 Task: Find connections with filter location Béziers with filter topic #propertywith filter profile language German with filter current company Angel One with filter school Jitesh Vlog  with filter industry Veterinary Services with filter service category AssistanceAdvertising with filter keywords title Suicide Hotline Volunteer
Action: Mouse moved to (510, 69)
Screenshot: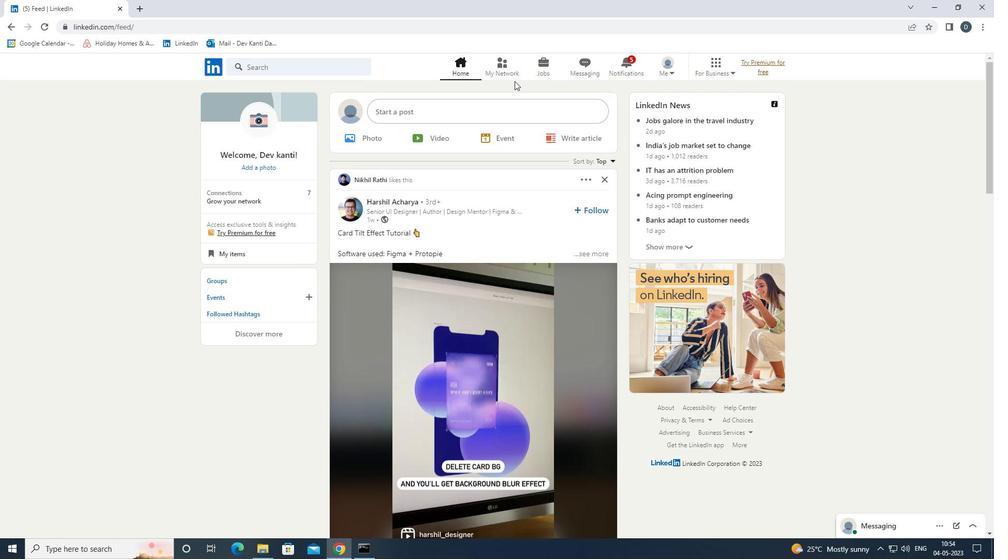 
Action: Mouse pressed left at (510, 69)
Screenshot: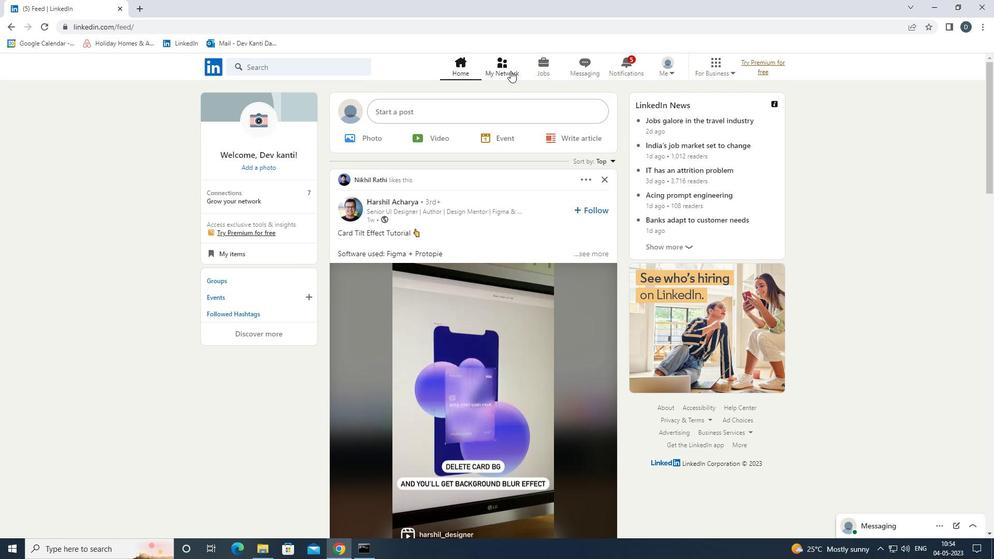 
Action: Mouse moved to (344, 124)
Screenshot: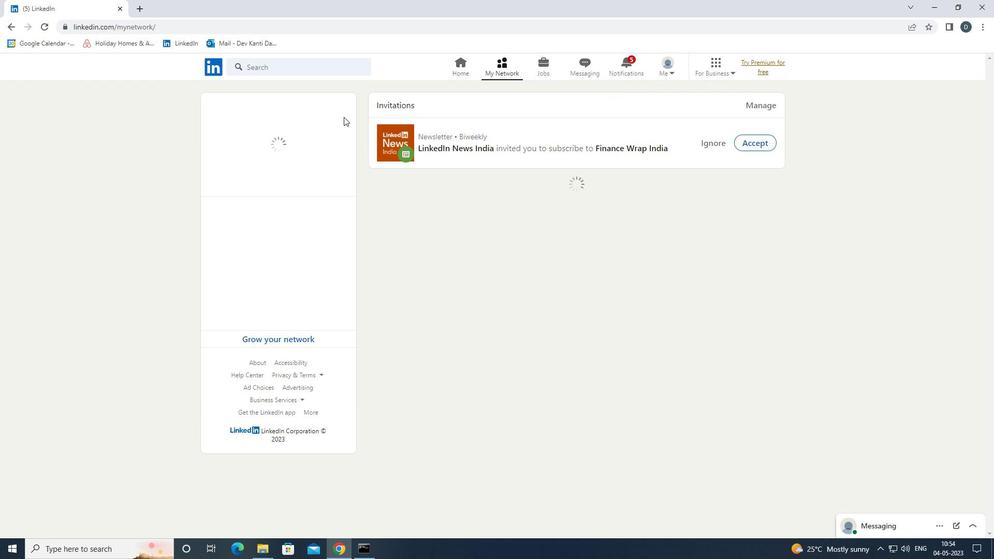 
Action: Mouse pressed left at (344, 124)
Screenshot: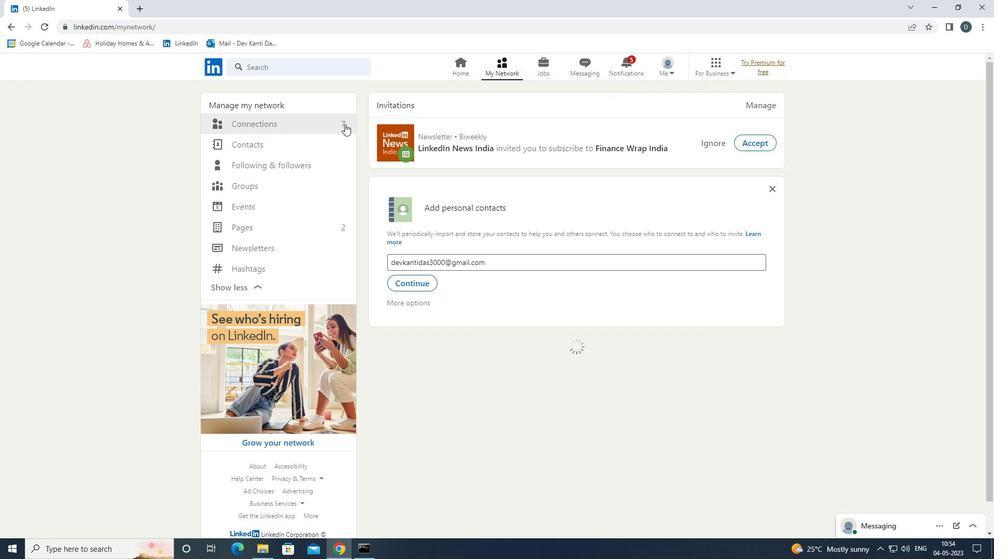 
Action: Mouse moved to (597, 127)
Screenshot: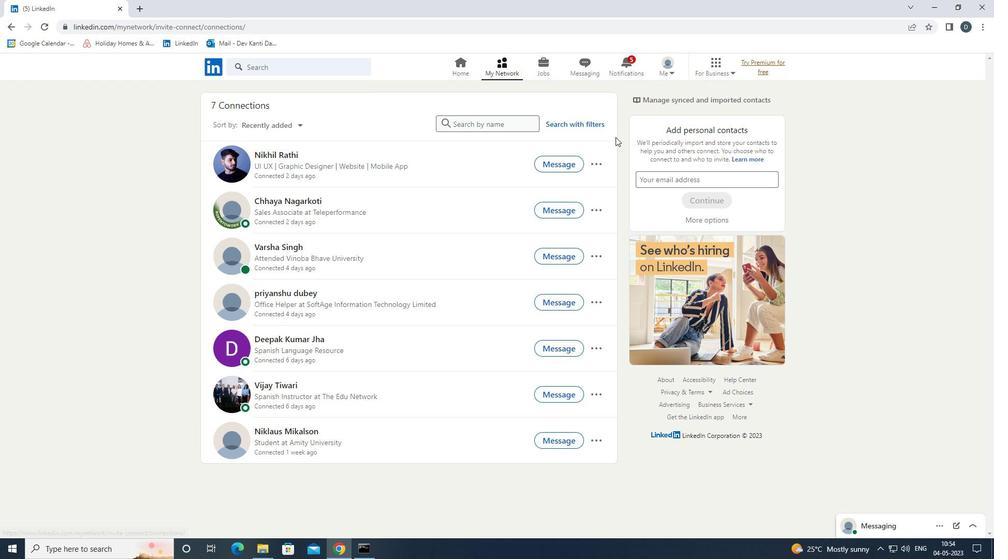 
Action: Mouse pressed left at (597, 127)
Screenshot: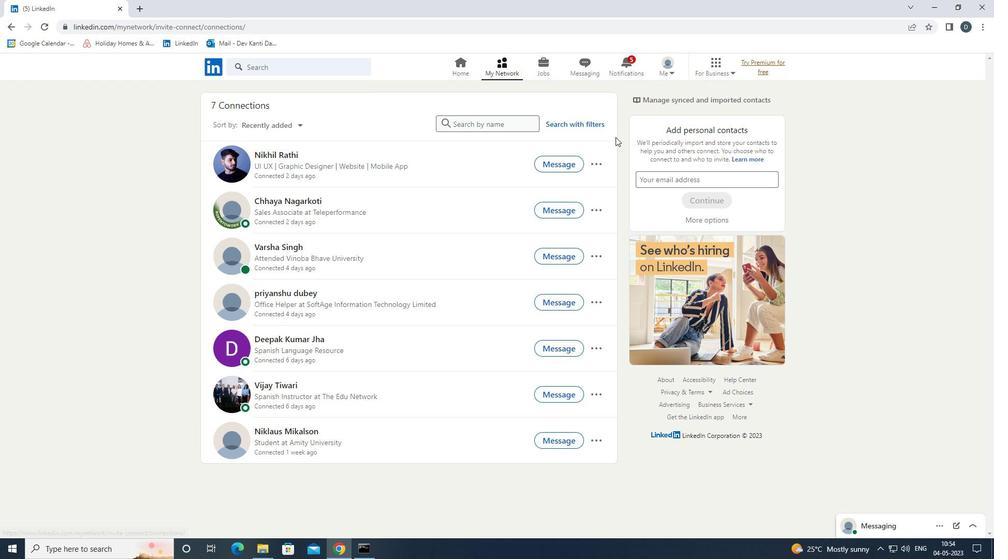 
Action: Mouse moved to (535, 95)
Screenshot: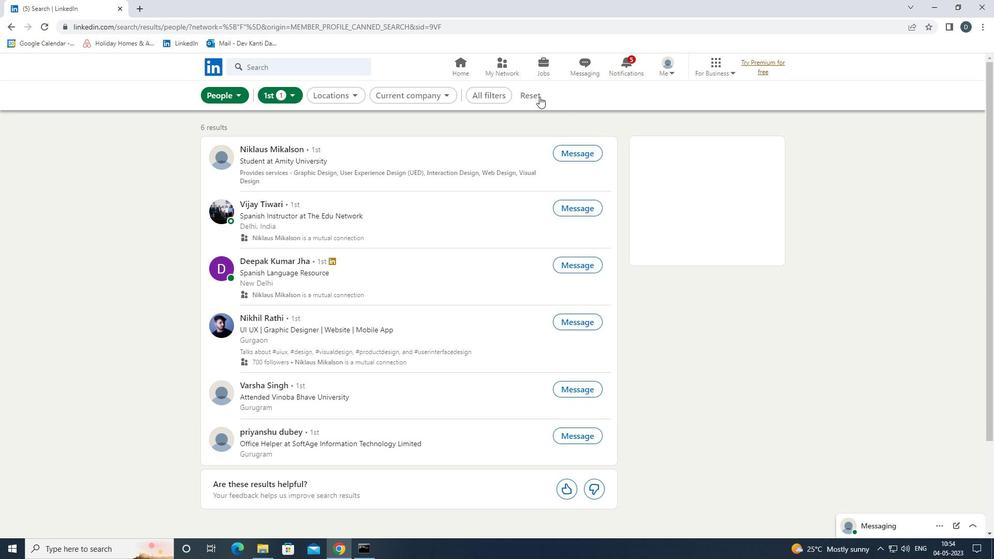 
Action: Mouse pressed left at (535, 95)
Screenshot: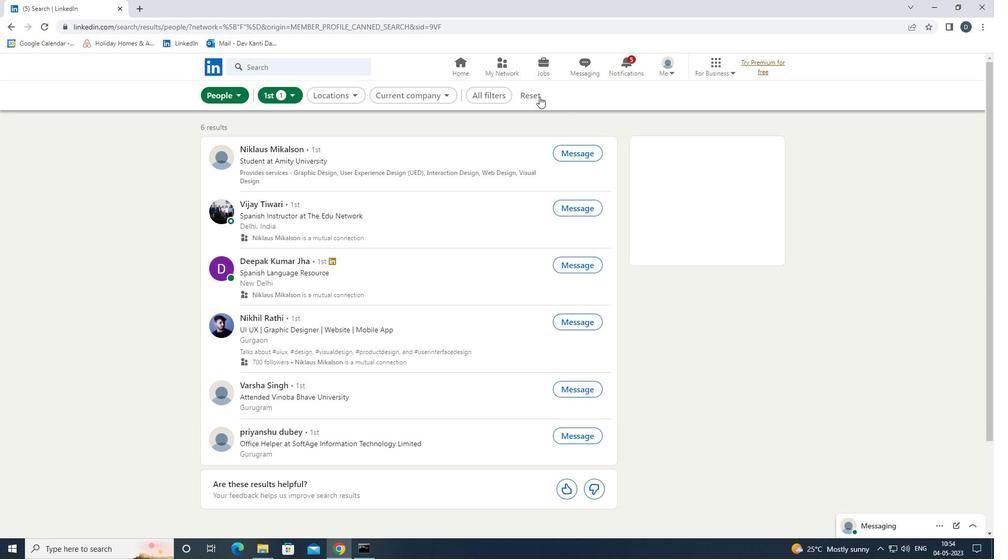 
Action: Mouse moved to (507, 92)
Screenshot: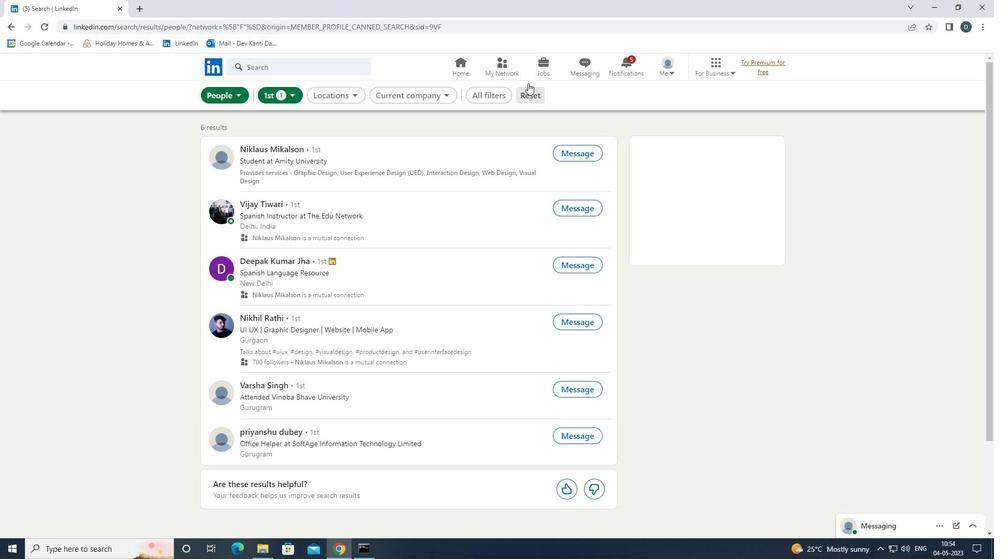 
Action: Mouse pressed left at (507, 92)
Screenshot: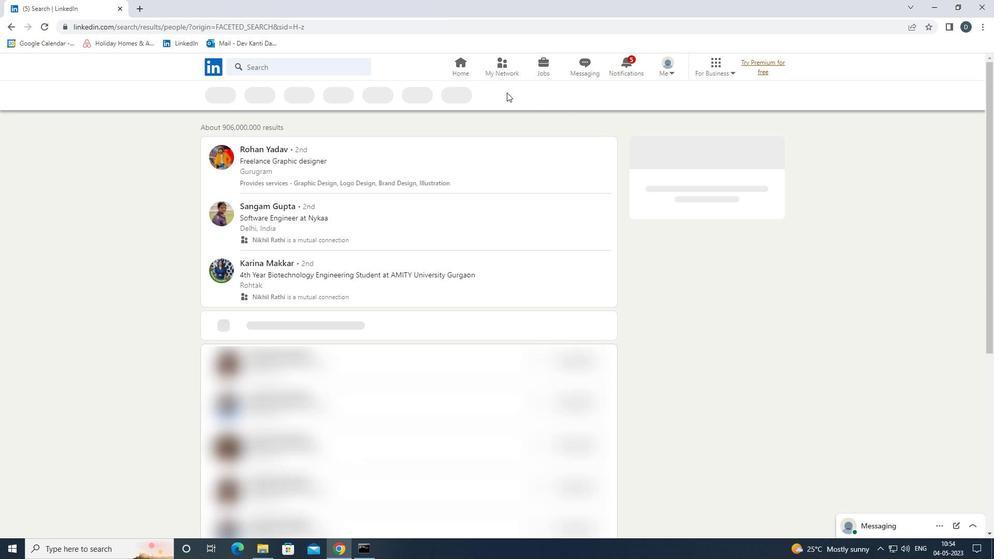 
Action: Mouse moved to (509, 93)
Screenshot: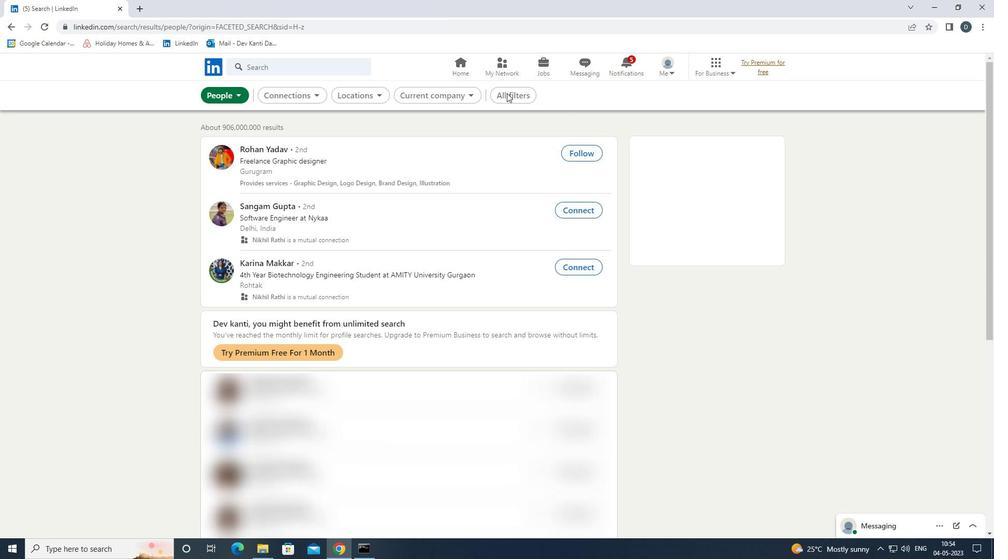 
Action: Mouse pressed left at (509, 93)
Screenshot: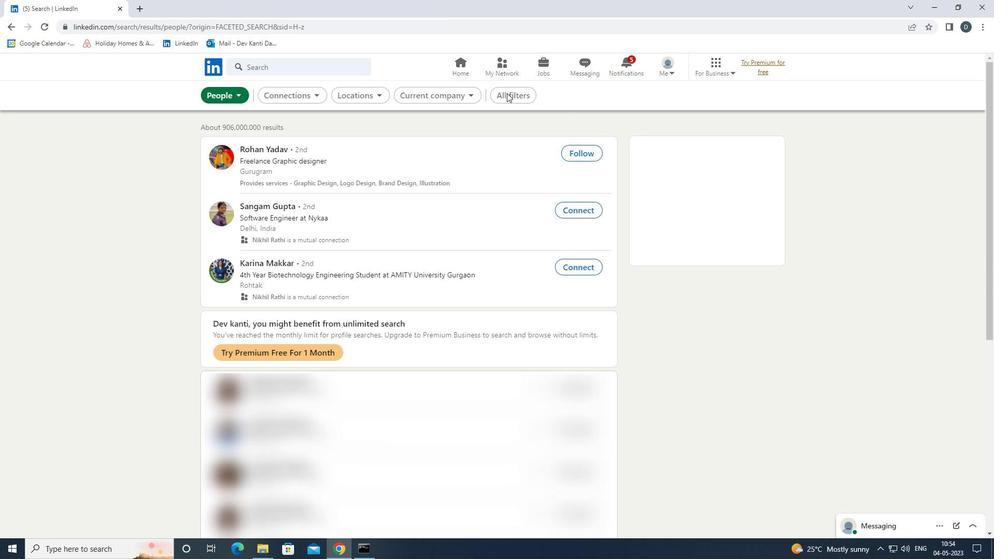 
Action: Mouse moved to (515, 95)
Screenshot: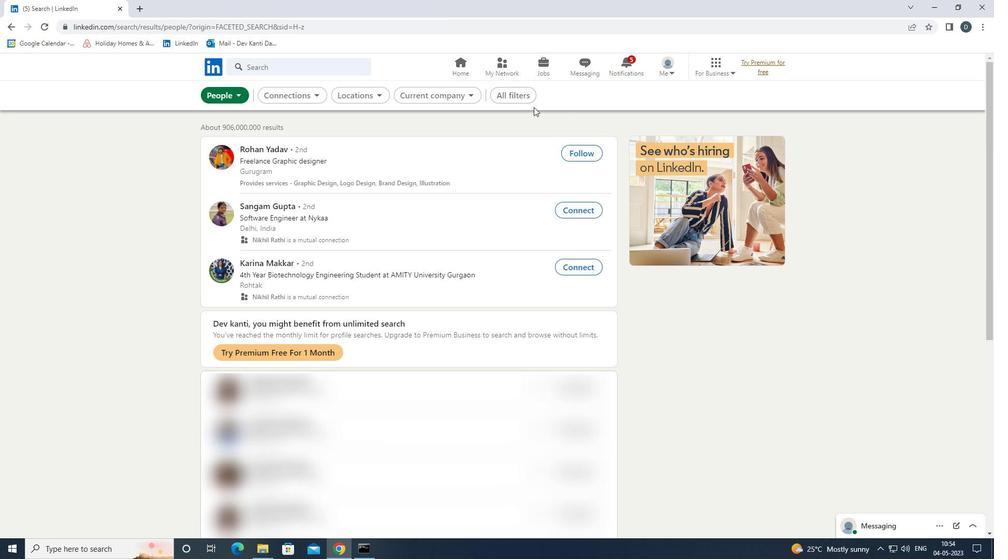 
Action: Mouse pressed left at (515, 95)
Screenshot: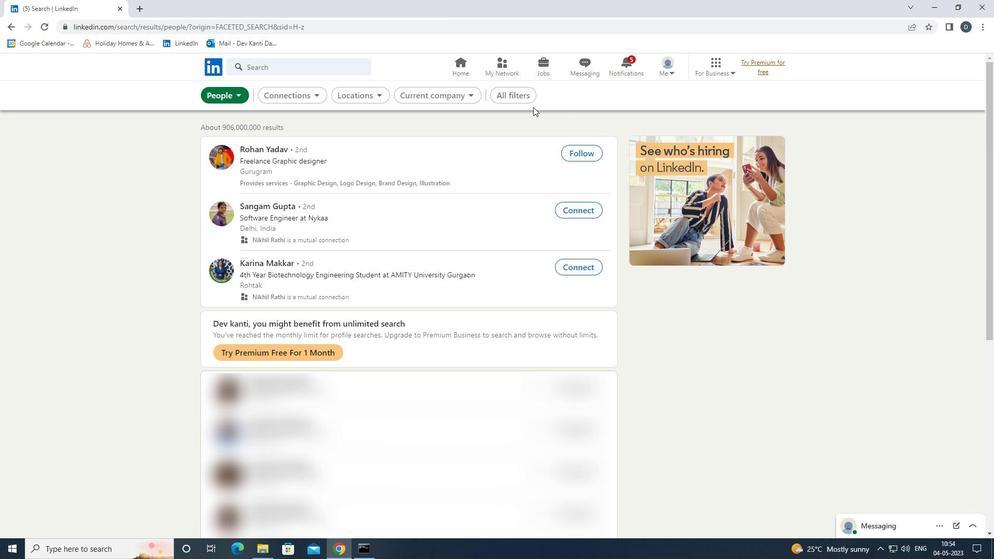 
Action: Mouse moved to (876, 256)
Screenshot: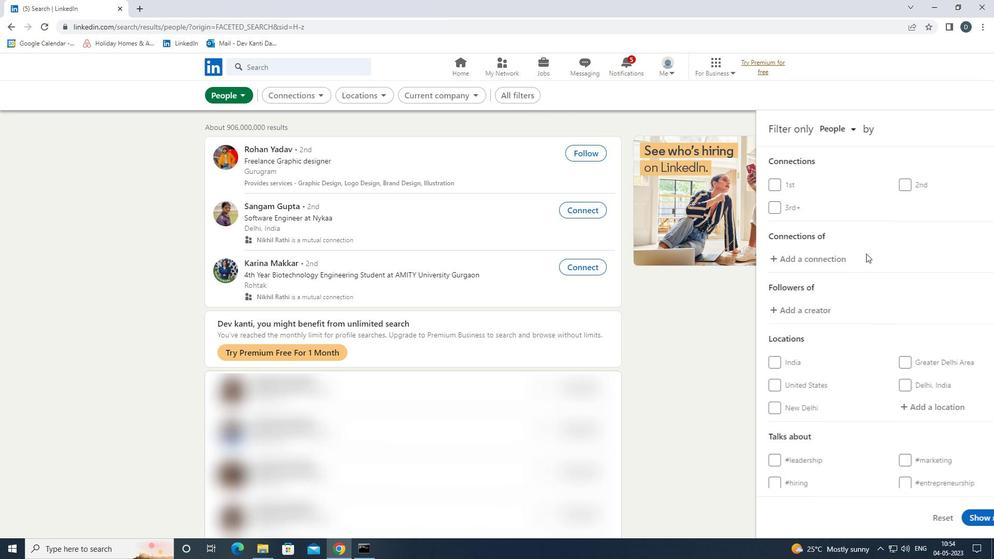 
Action: Mouse scrolled (876, 256) with delta (0, 0)
Screenshot: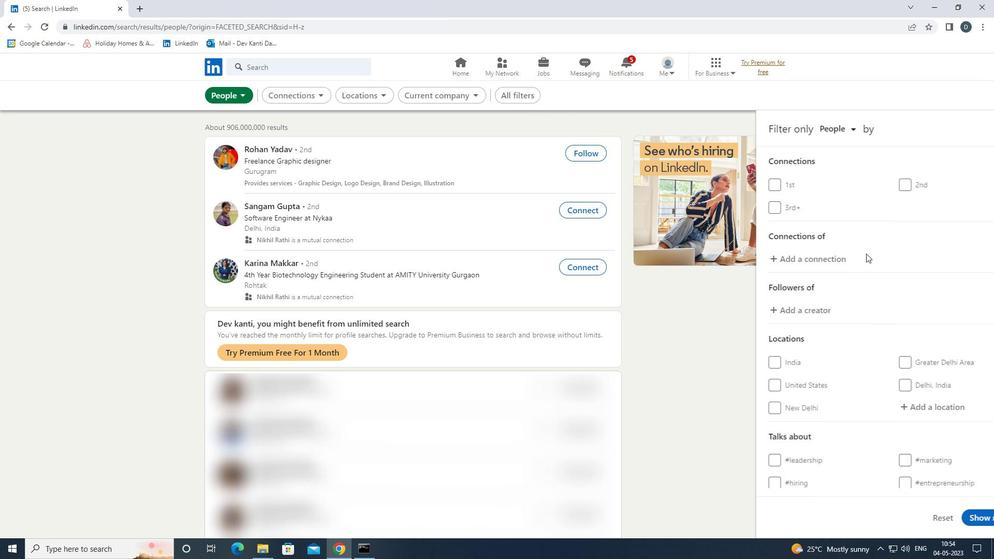 
Action: Mouse moved to (877, 257)
Screenshot: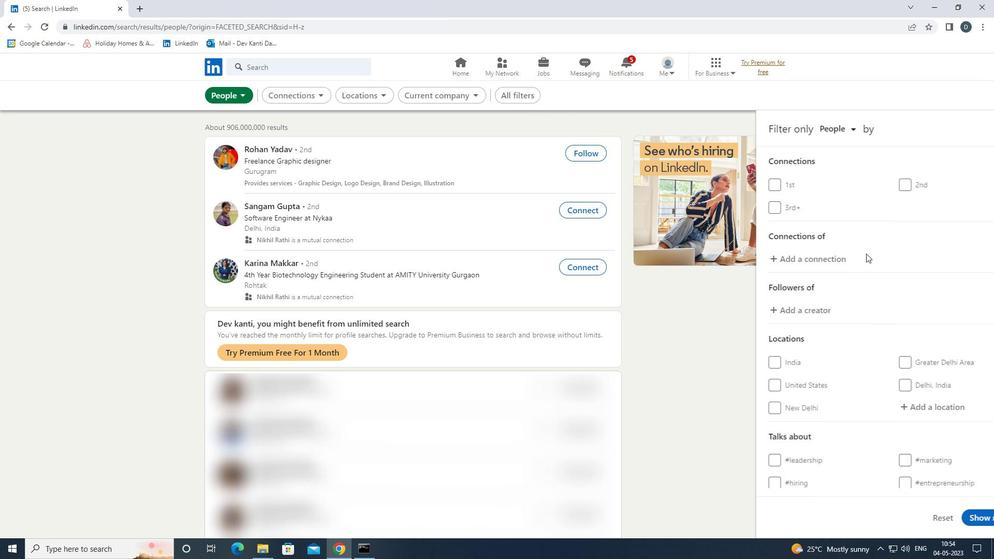
Action: Mouse scrolled (877, 256) with delta (0, 0)
Screenshot: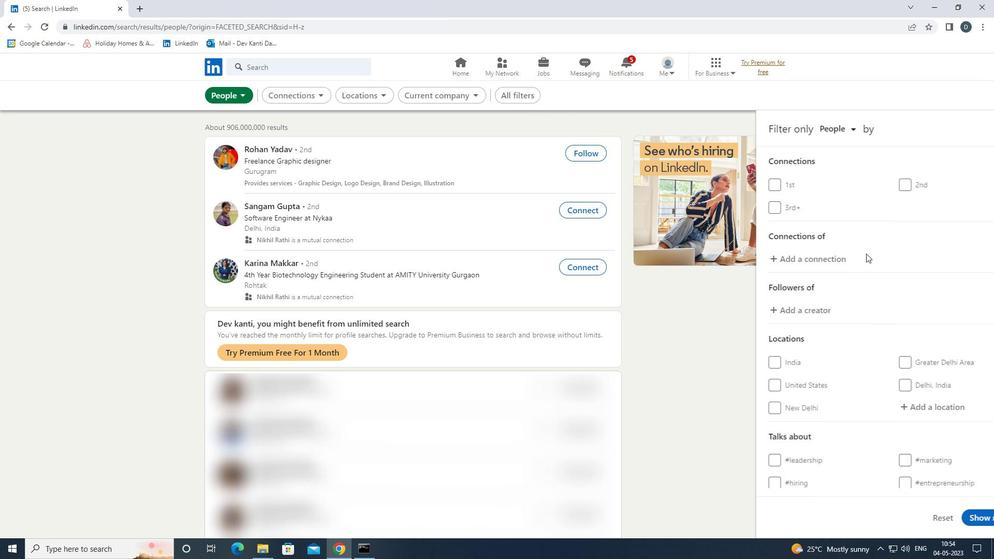
Action: Mouse moved to (887, 293)
Screenshot: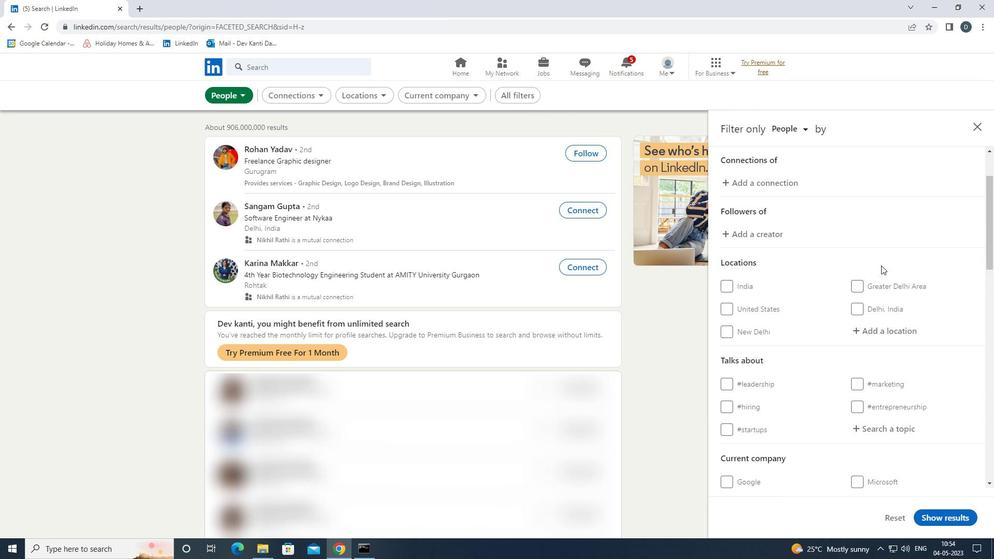 
Action: Mouse pressed left at (887, 293)
Screenshot: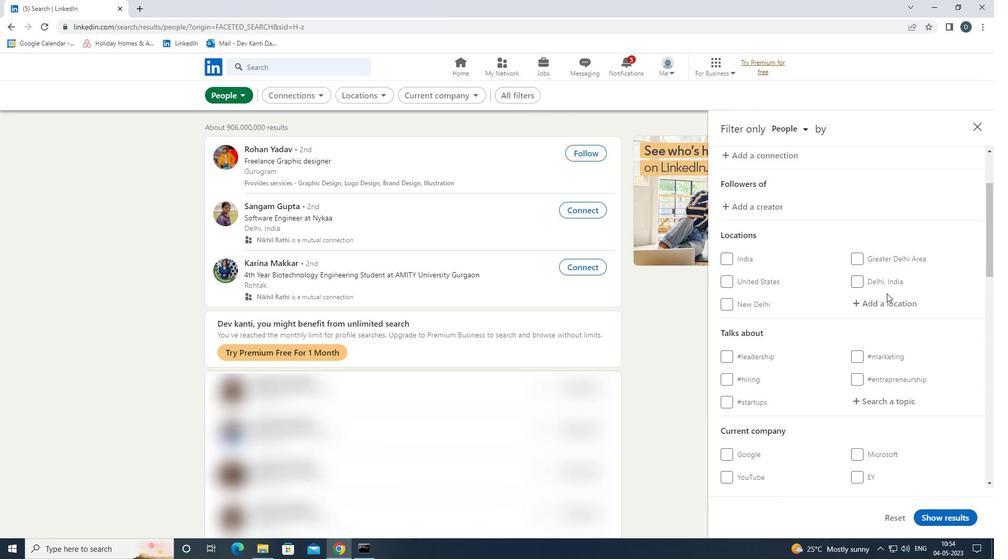 
Action: Mouse moved to (884, 303)
Screenshot: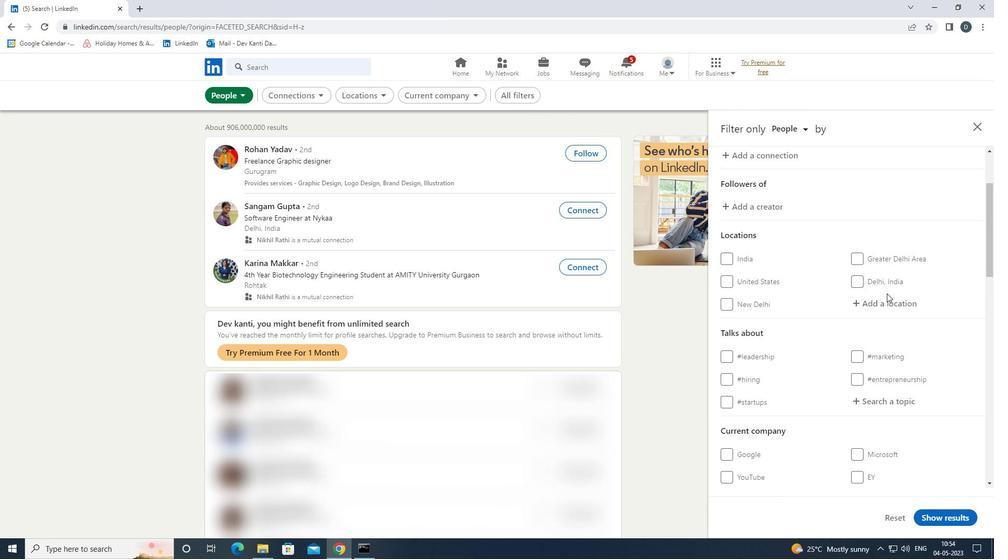 
Action: Mouse pressed left at (884, 303)
Screenshot: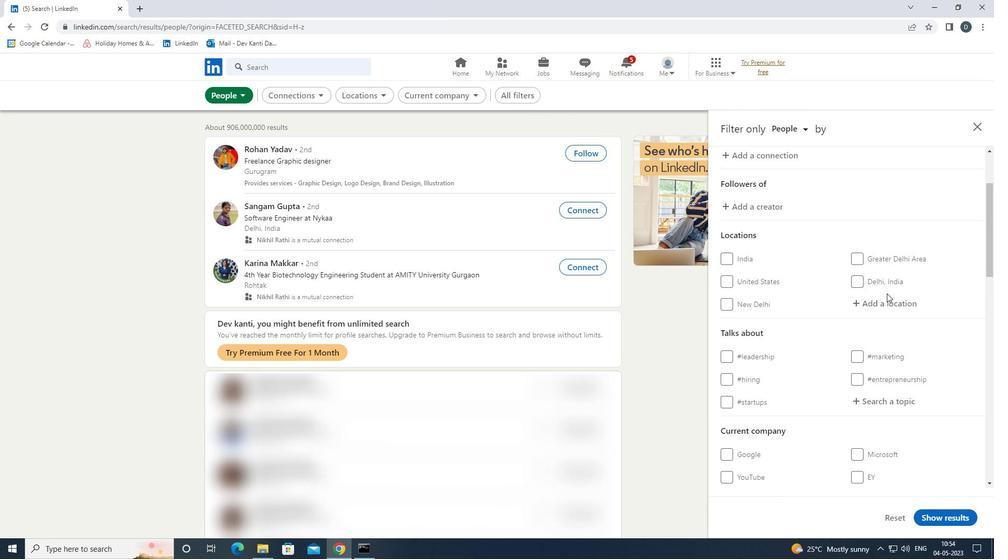 
Action: Key pressed <Key.shift><Key.shift><Key.shift><Key.shift><Key.shift><Key.shift><Key.shift>BEZIERS<Key.down><Key.enter>
Screenshot: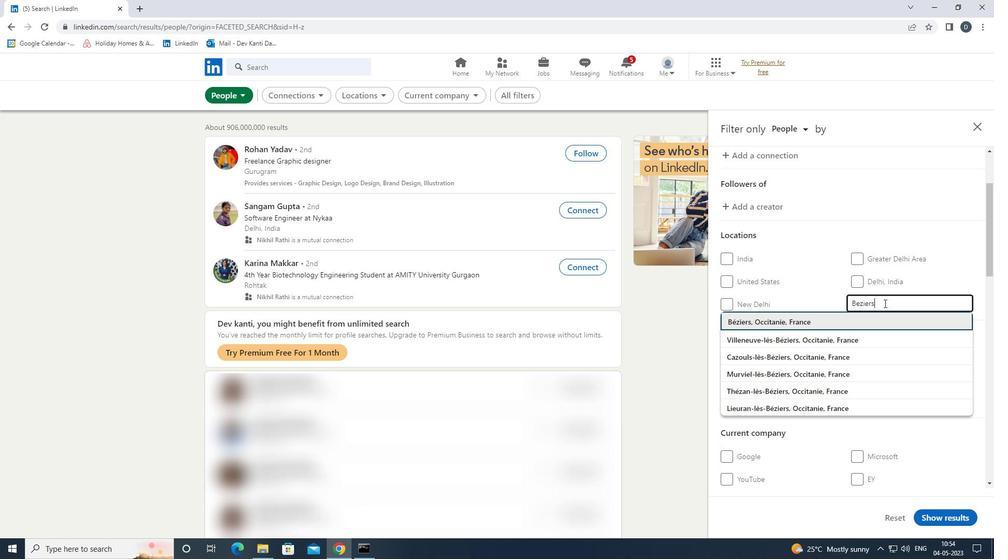 
Action: Mouse moved to (876, 304)
Screenshot: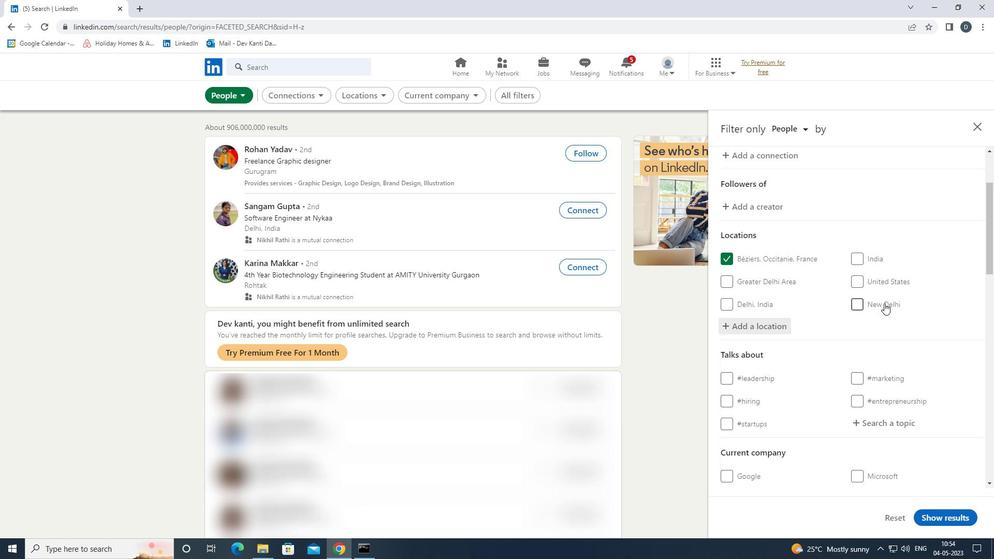 
Action: Mouse scrolled (876, 303) with delta (0, 0)
Screenshot: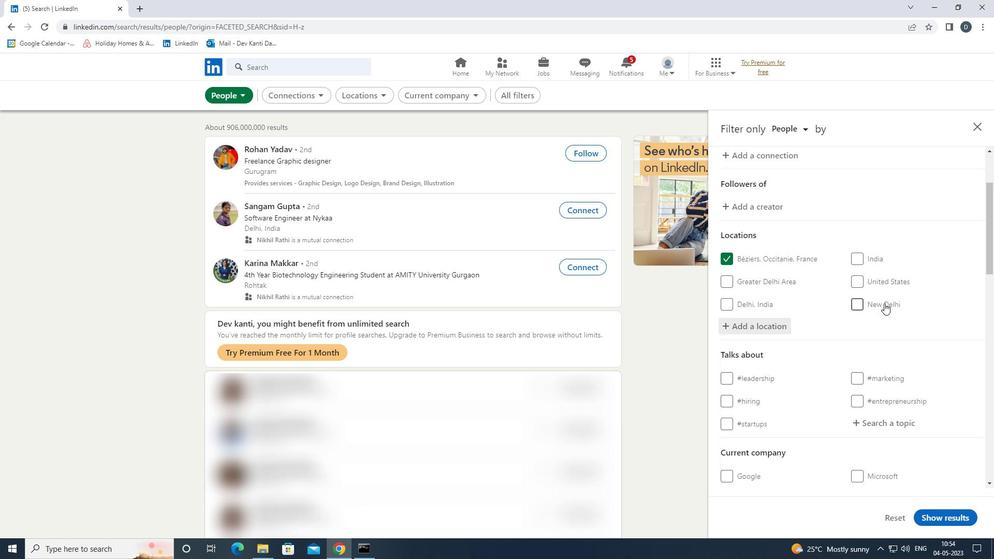 
Action: Mouse moved to (876, 309)
Screenshot: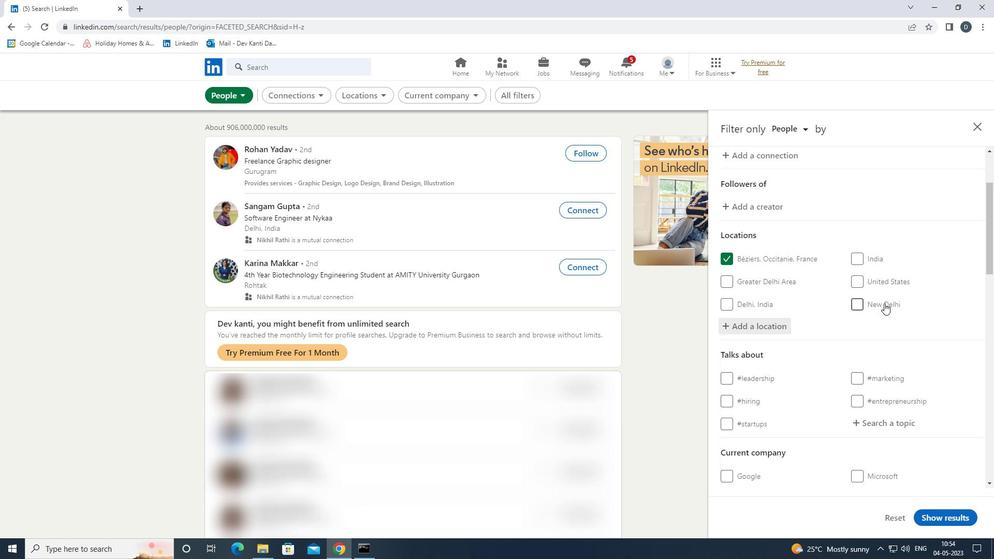 
Action: Mouse scrolled (876, 309) with delta (0, 0)
Screenshot: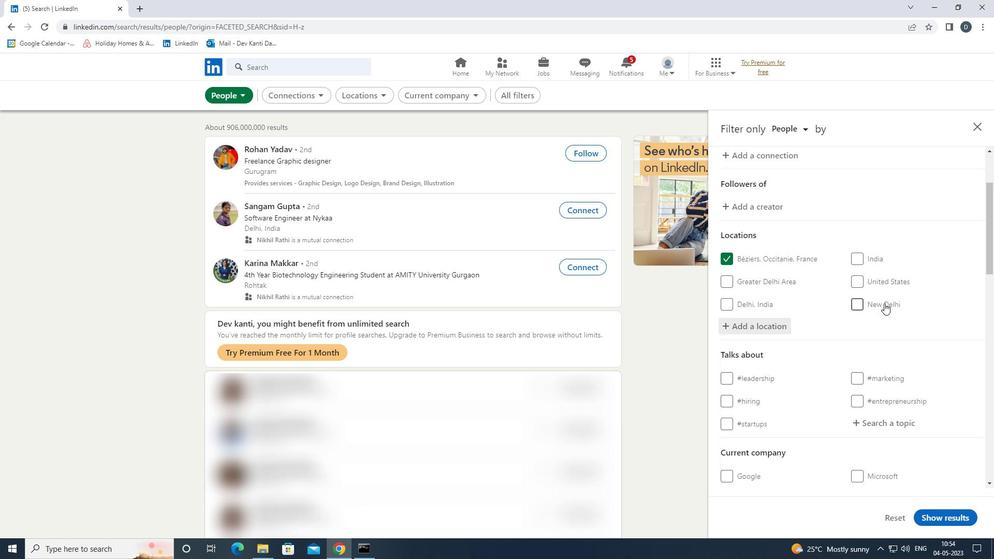 
Action: Mouse moved to (876, 310)
Screenshot: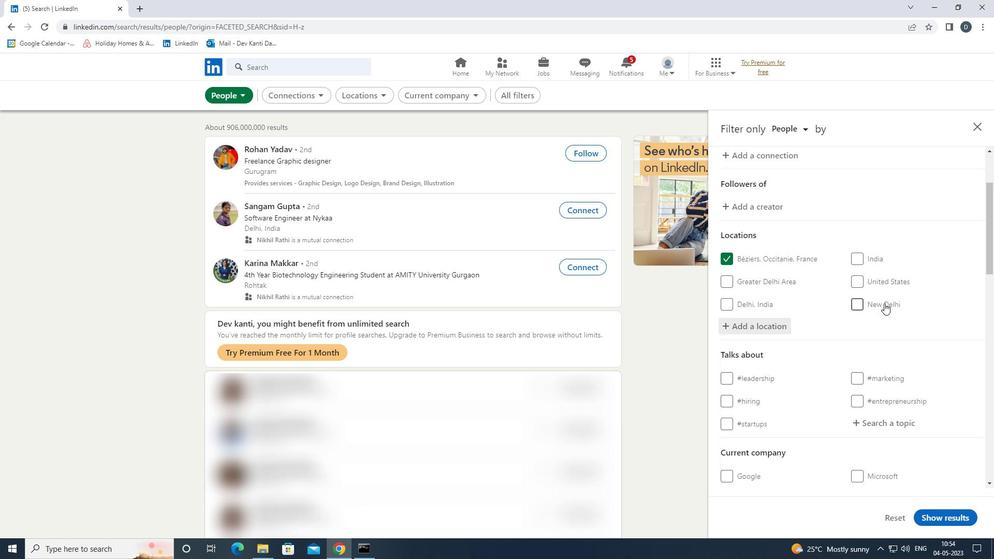 
Action: Mouse scrolled (876, 309) with delta (0, 0)
Screenshot: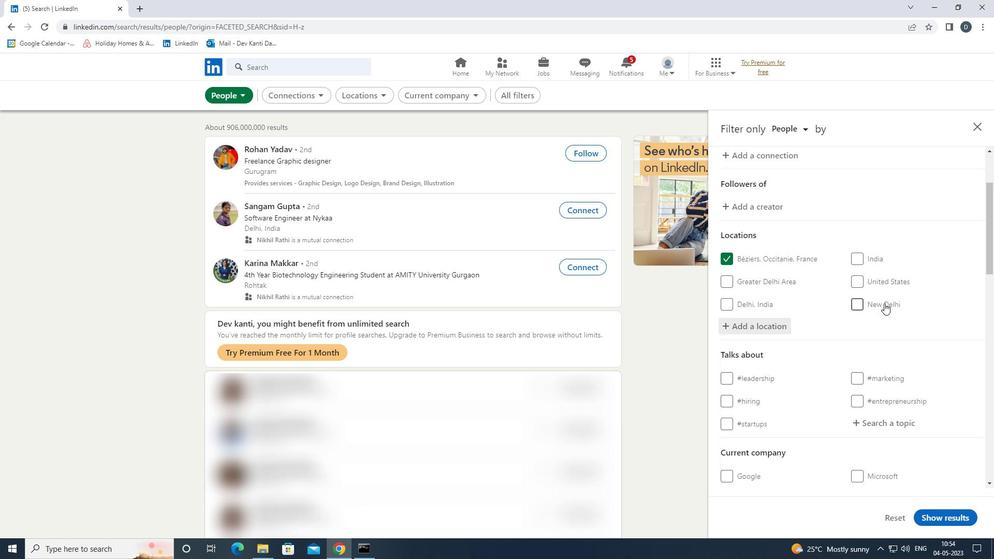 
Action: Mouse moved to (893, 269)
Screenshot: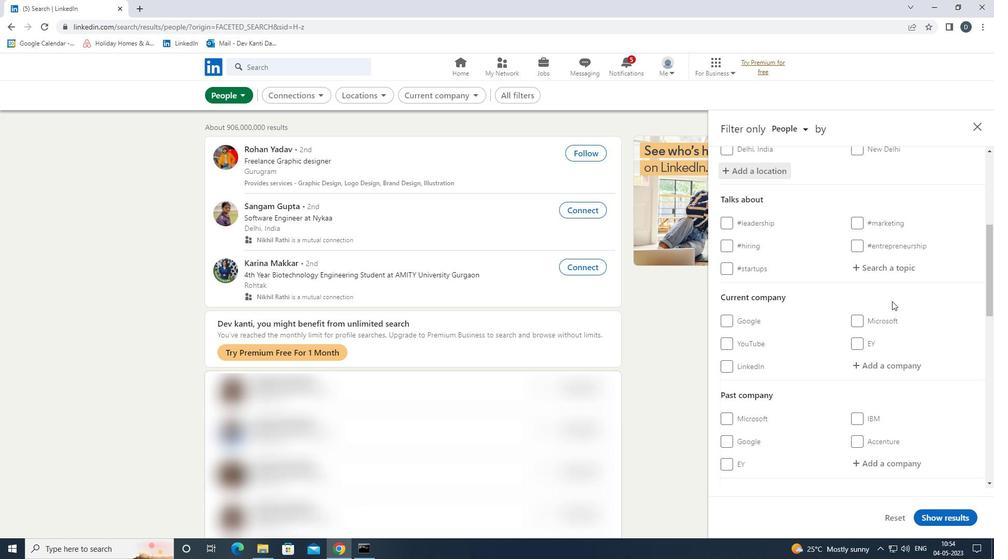 
Action: Mouse pressed left at (893, 269)
Screenshot: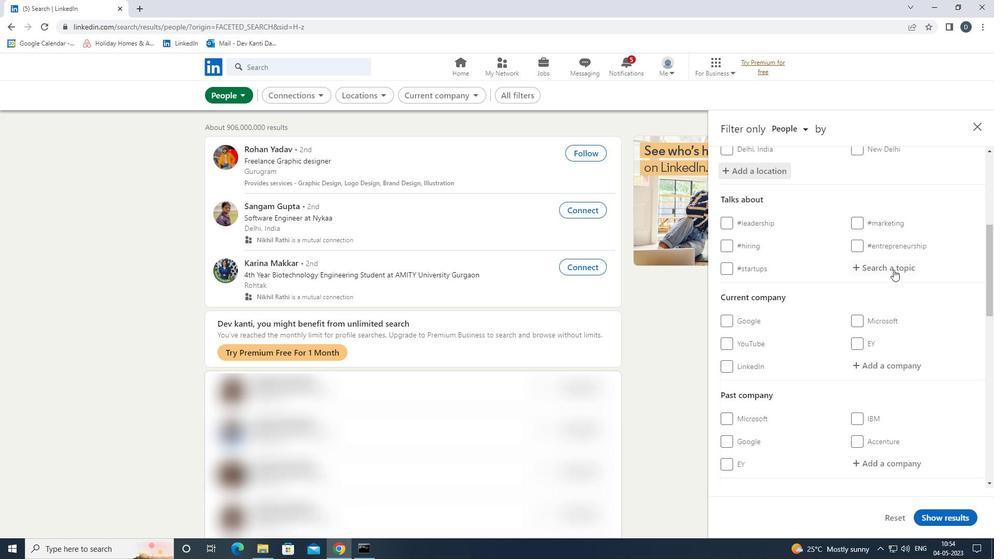 
Action: Key pressed PROPERTY<Key.down><Key.enter>
Screenshot: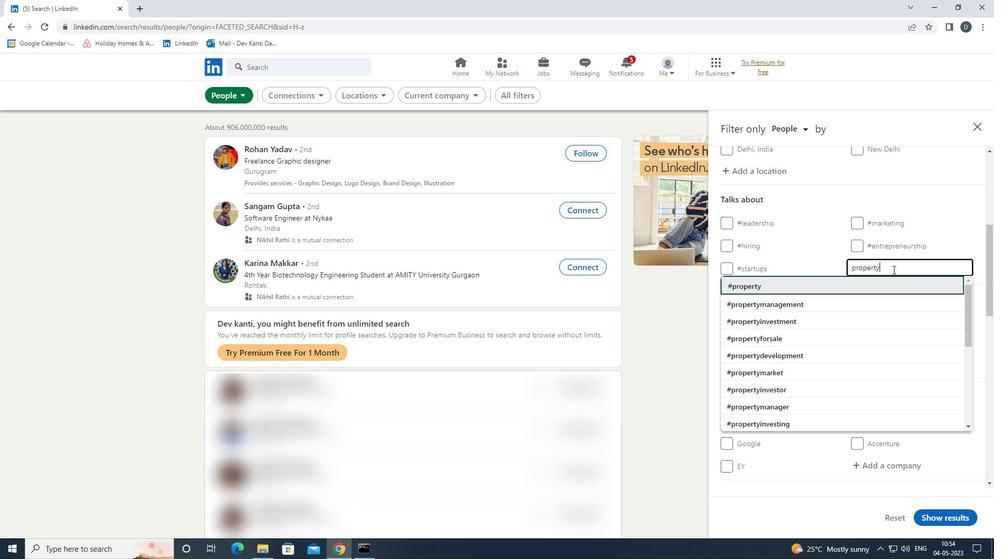 
Action: Mouse moved to (893, 269)
Screenshot: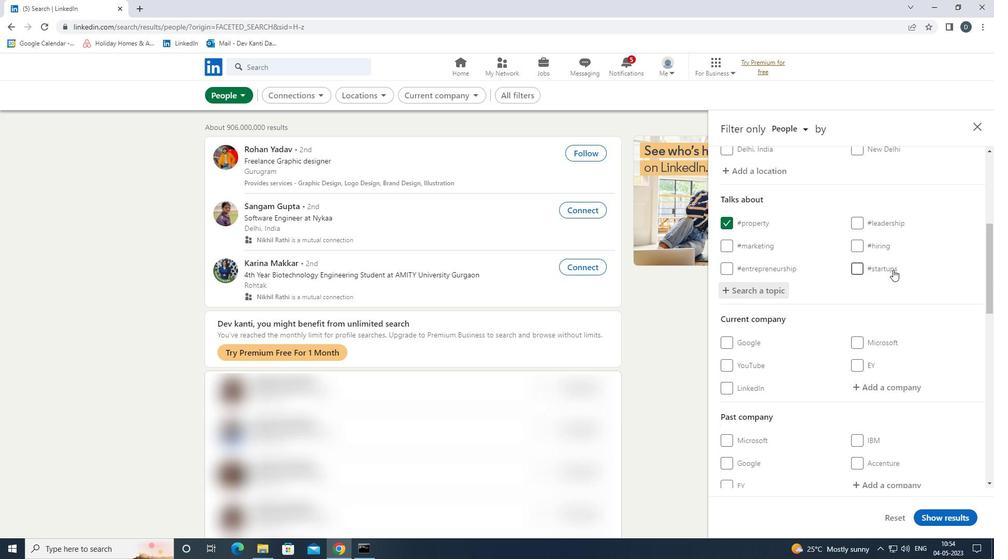 
Action: Mouse scrolled (893, 268) with delta (0, 0)
Screenshot: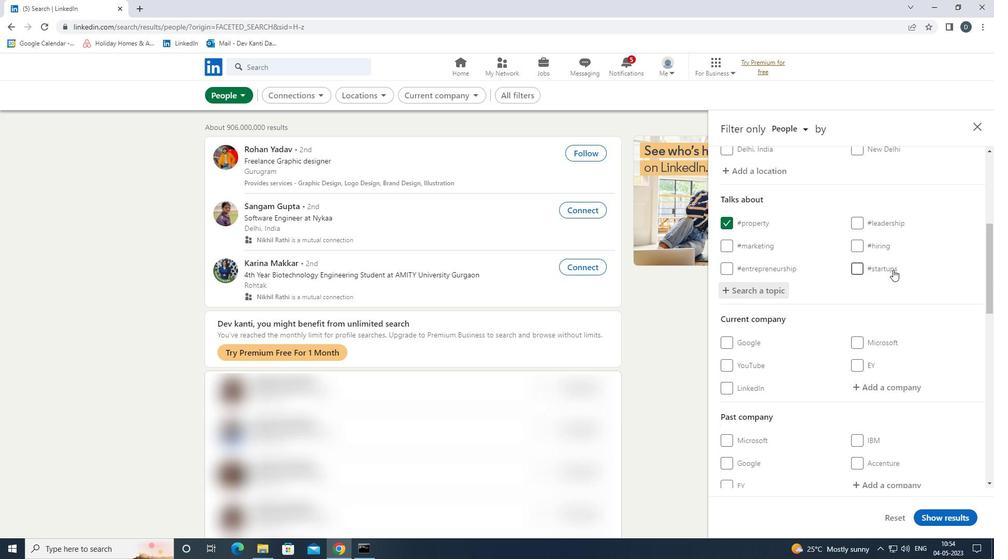 
Action: Mouse scrolled (893, 268) with delta (0, 0)
Screenshot: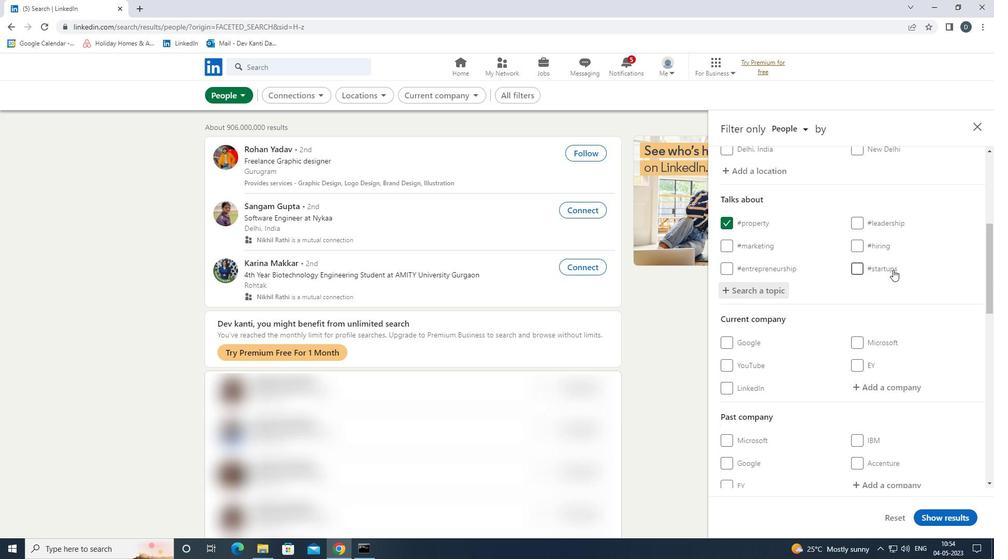 
Action: Mouse moved to (894, 269)
Screenshot: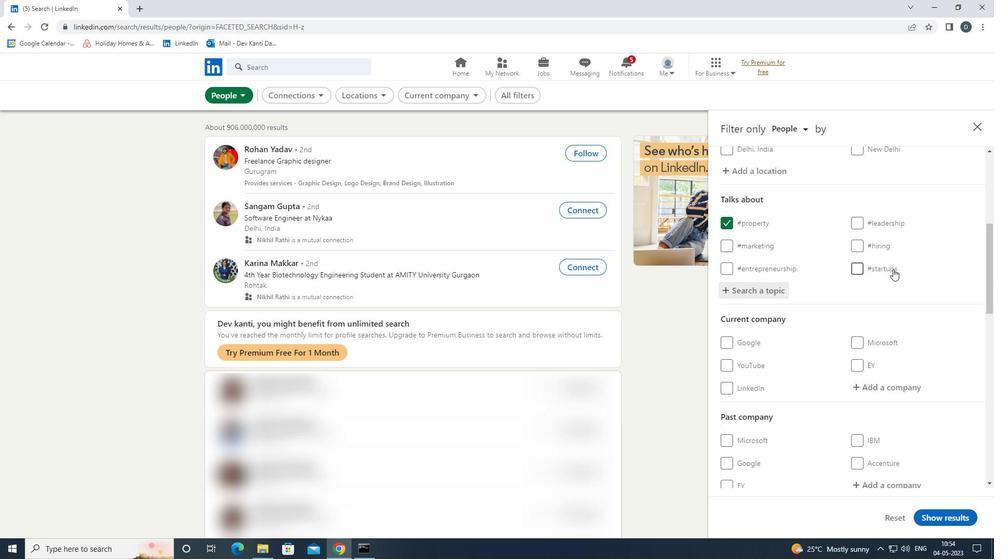 
Action: Mouse scrolled (894, 269) with delta (0, 0)
Screenshot: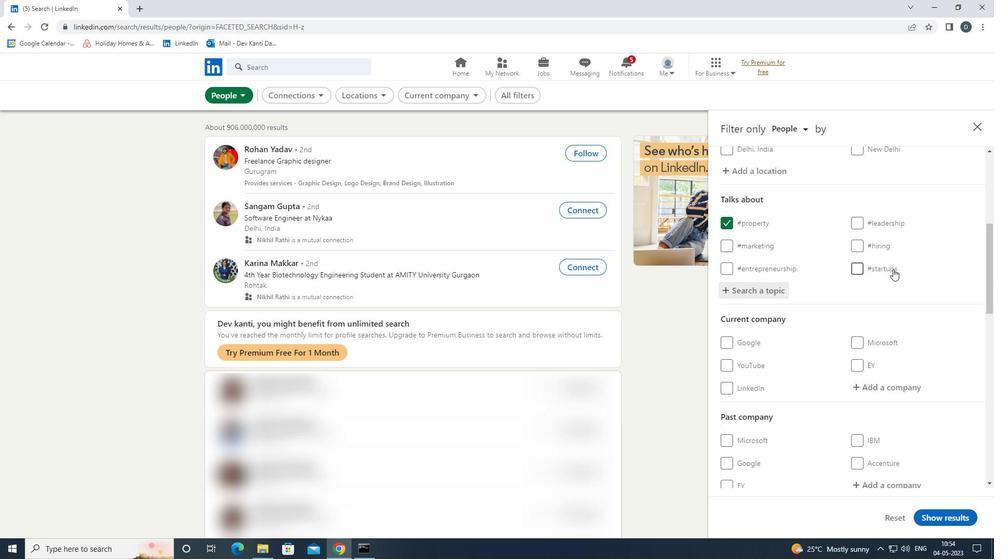
Action: Mouse moved to (894, 271)
Screenshot: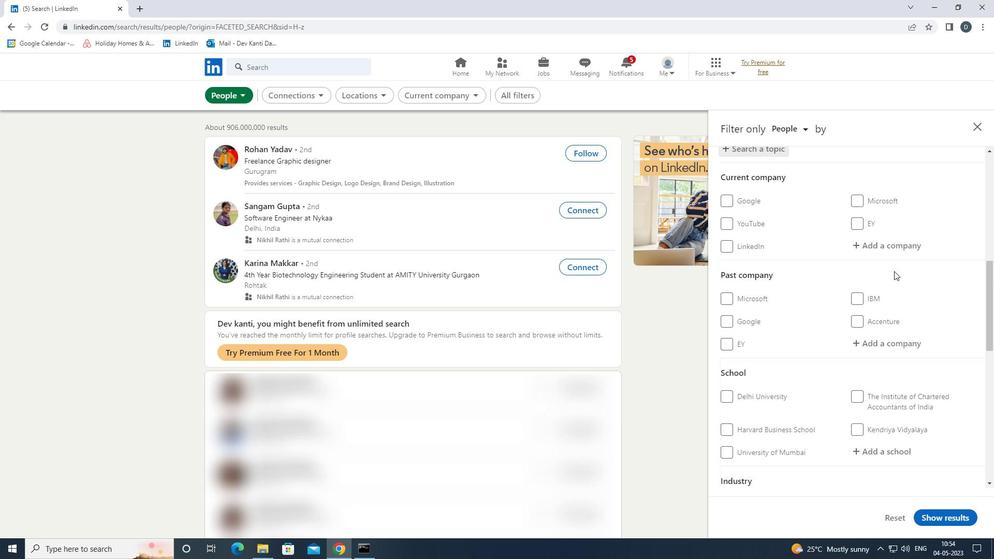 
Action: Mouse scrolled (894, 270) with delta (0, 0)
Screenshot: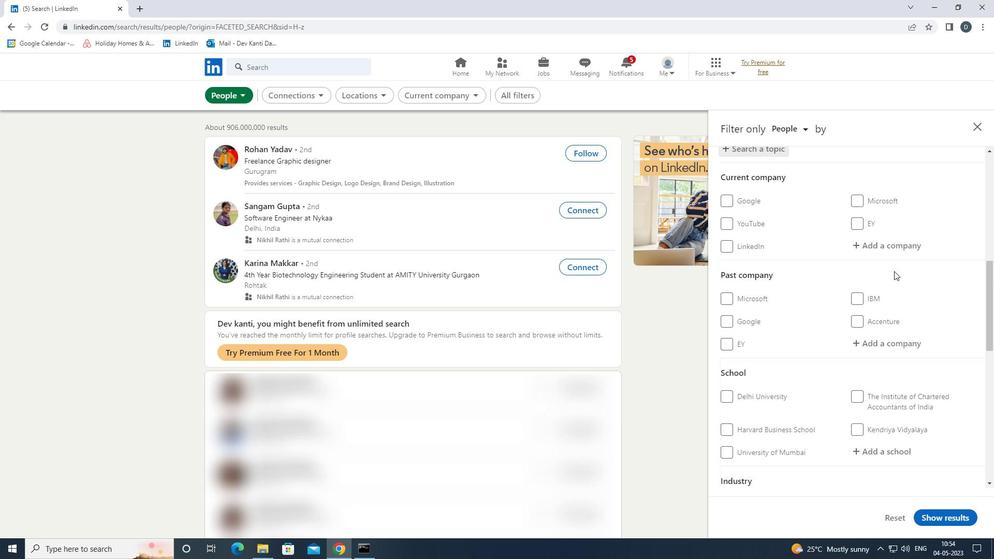 
Action: Mouse scrolled (894, 270) with delta (0, 0)
Screenshot: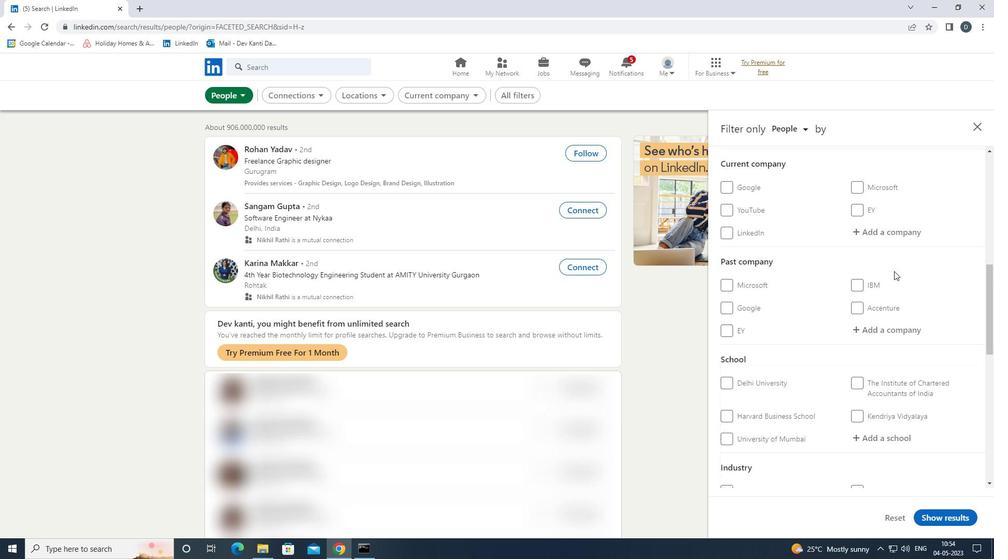 
Action: Mouse scrolled (894, 270) with delta (0, 0)
Screenshot: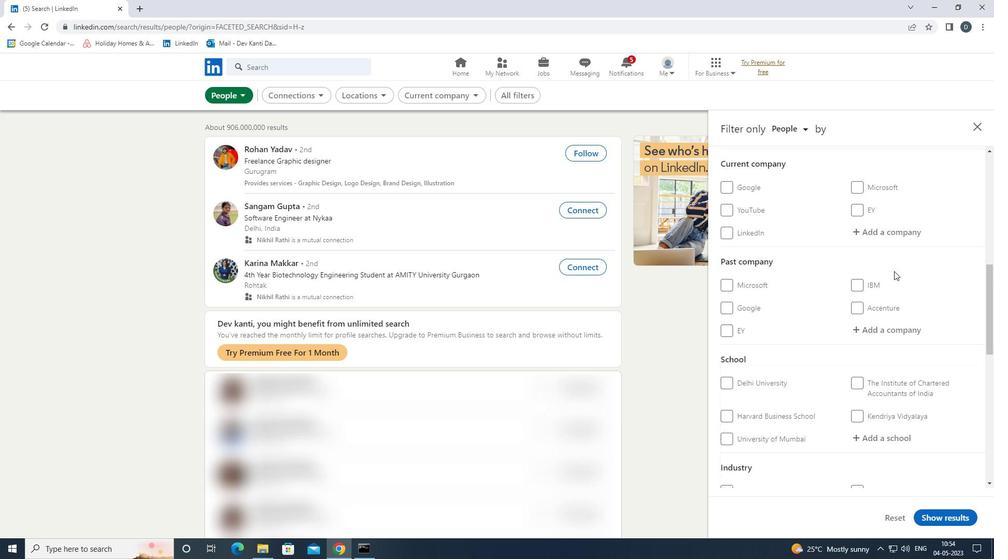 
Action: Mouse scrolled (894, 270) with delta (0, 0)
Screenshot: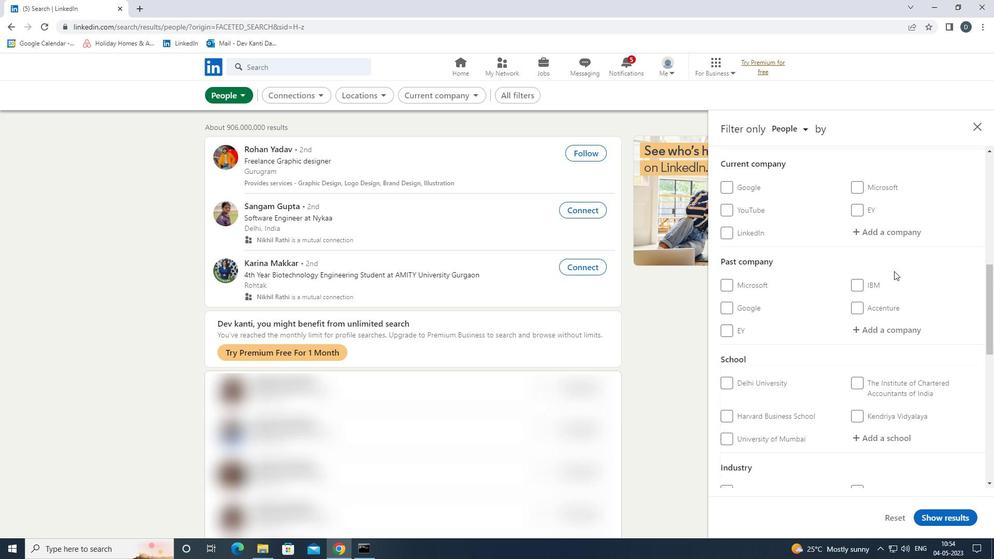 
Action: Mouse moved to (742, 447)
Screenshot: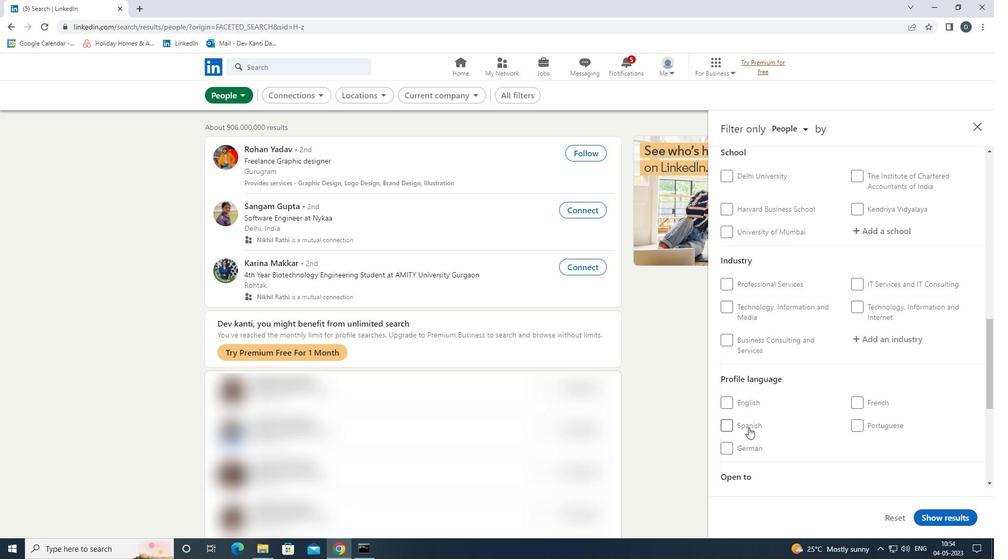 
Action: Mouse pressed left at (742, 447)
Screenshot: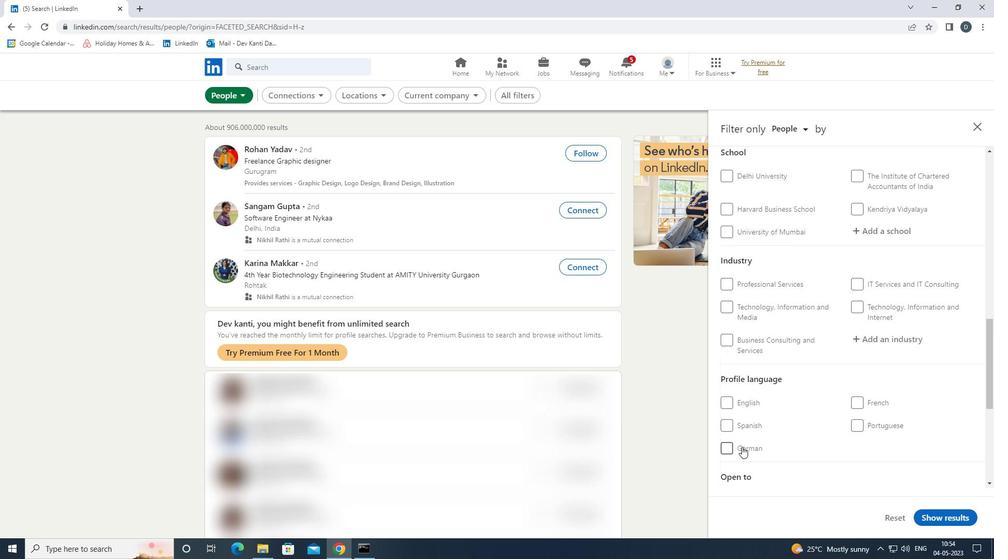 
Action: Mouse moved to (894, 419)
Screenshot: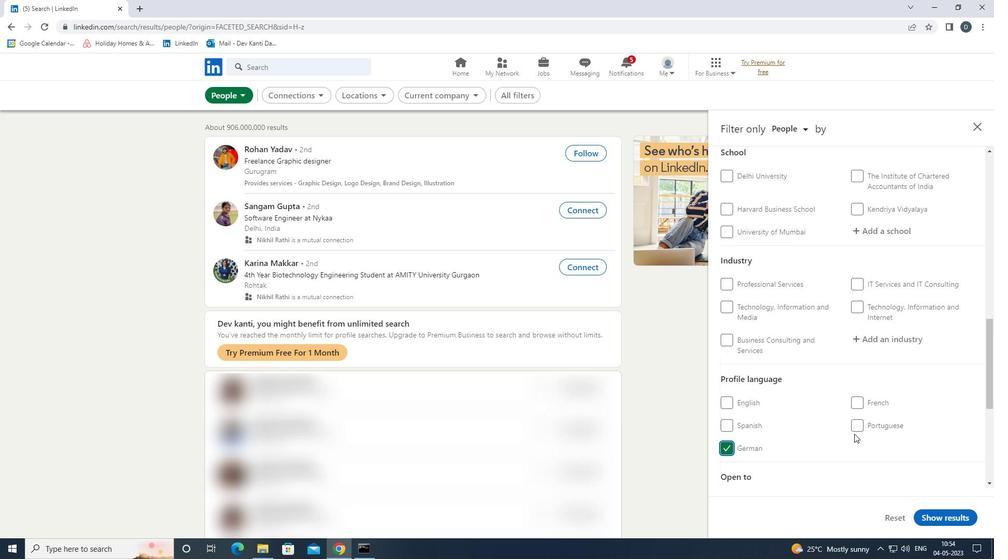 
Action: Mouse scrolled (894, 420) with delta (0, 0)
Screenshot: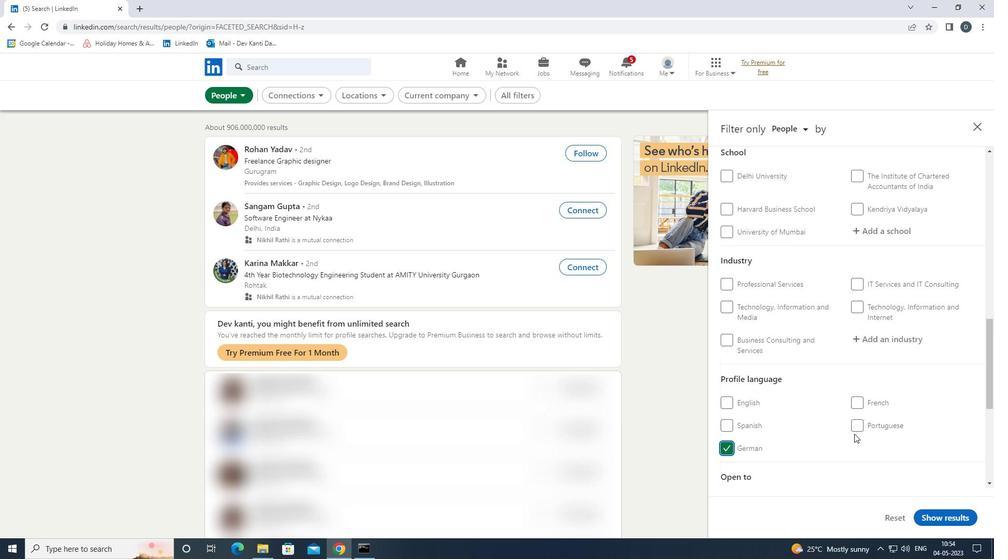 
Action: Mouse scrolled (894, 420) with delta (0, 0)
Screenshot: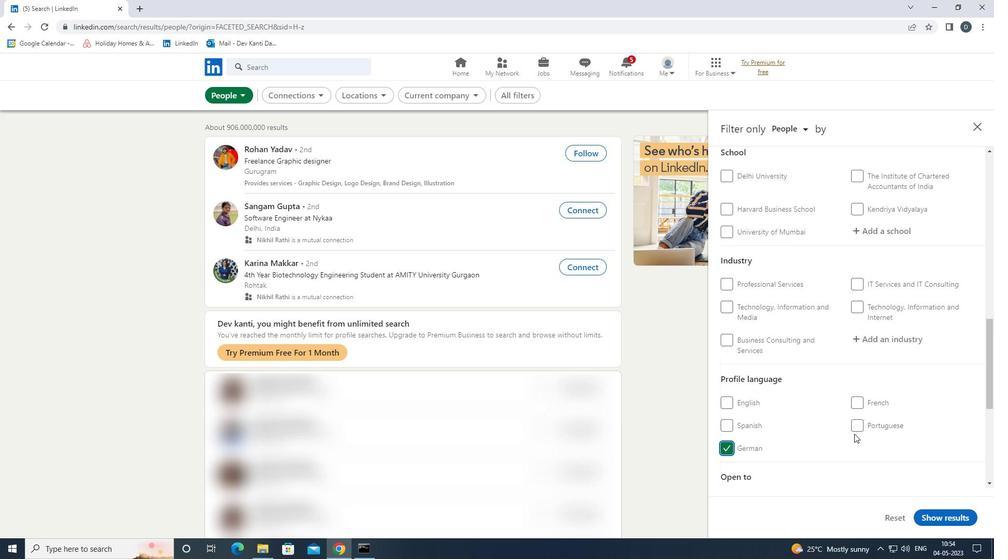 
Action: Mouse scrolled (894, 420) with delta (0, 0)
Screenshot: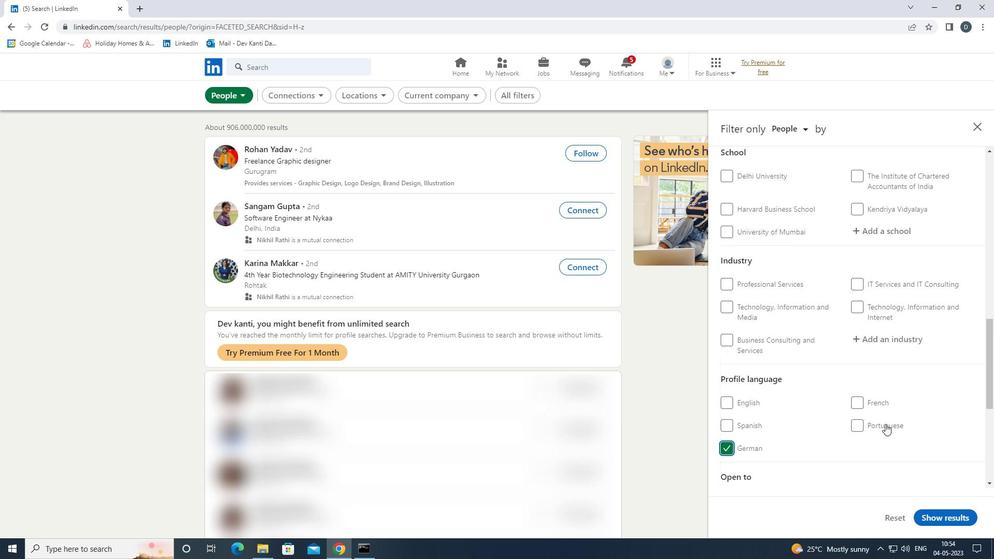 
Action: Mouse scrolled (894, 420) with delta (0, 0)
Screenshot: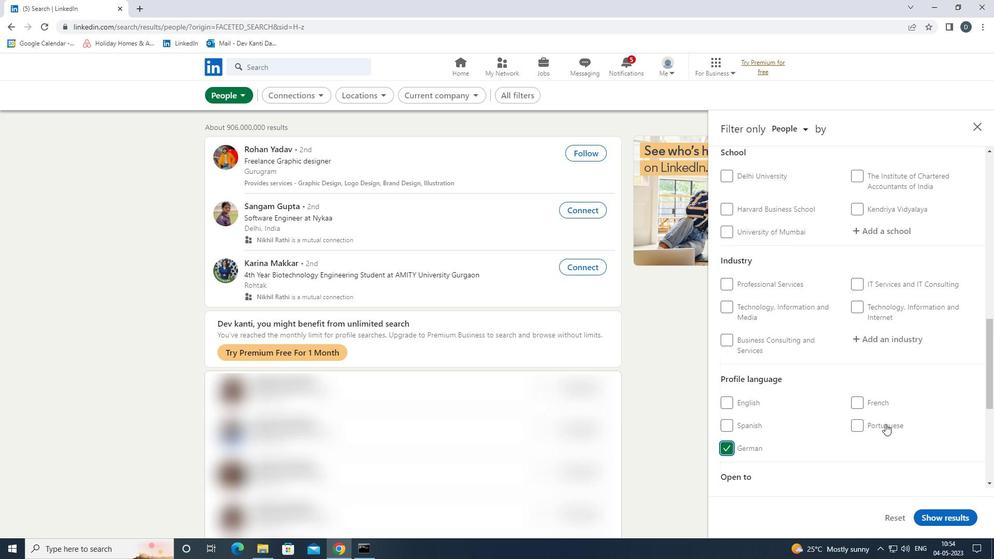 
Action: Mouse moved to (894, 418)
Screenshot: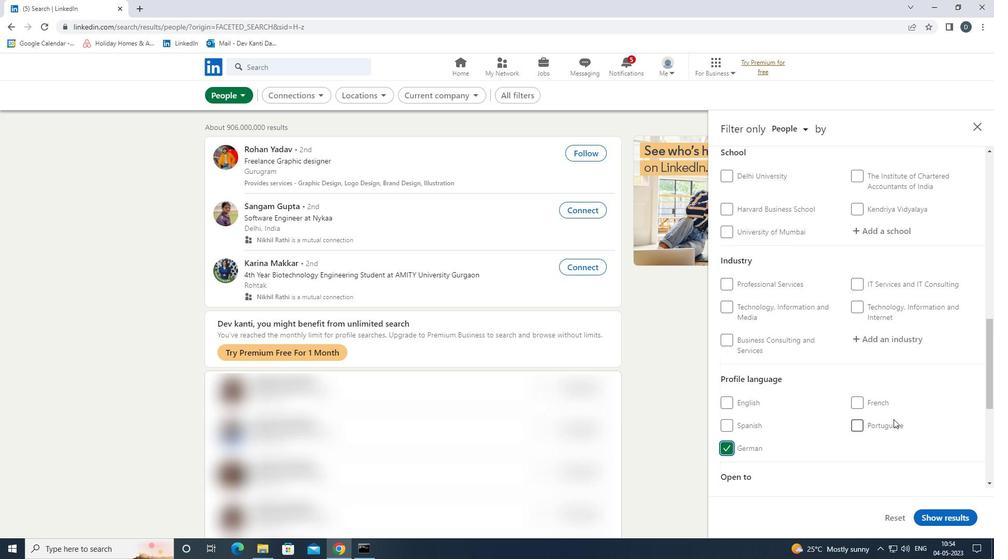 
Action: Mouse scrolled (894, 419) with delta (0, 0)
Screenshot: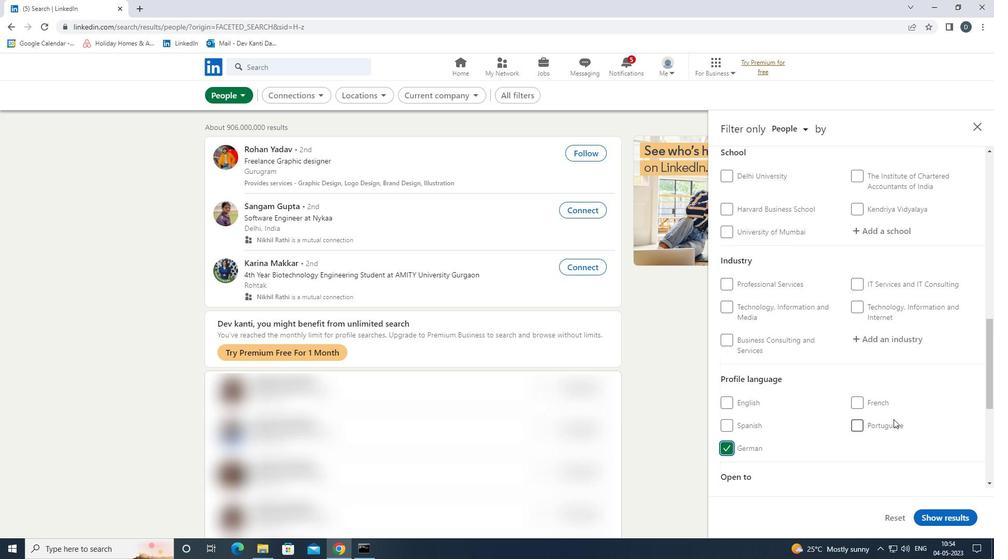 
Action: Mouse moved to (886, 299)
Screenshot: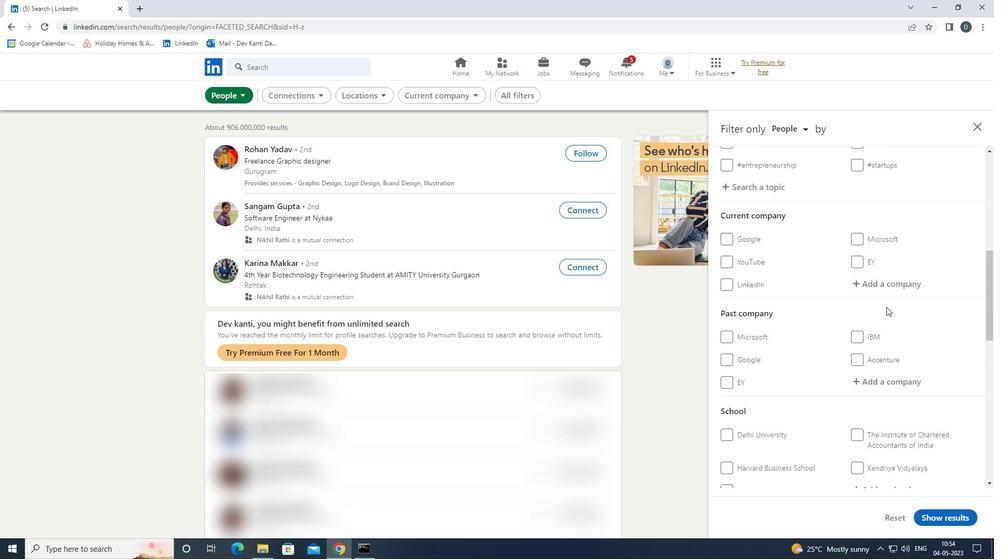 
Action: Mouse pressed left at (886, 299)
Screenshot: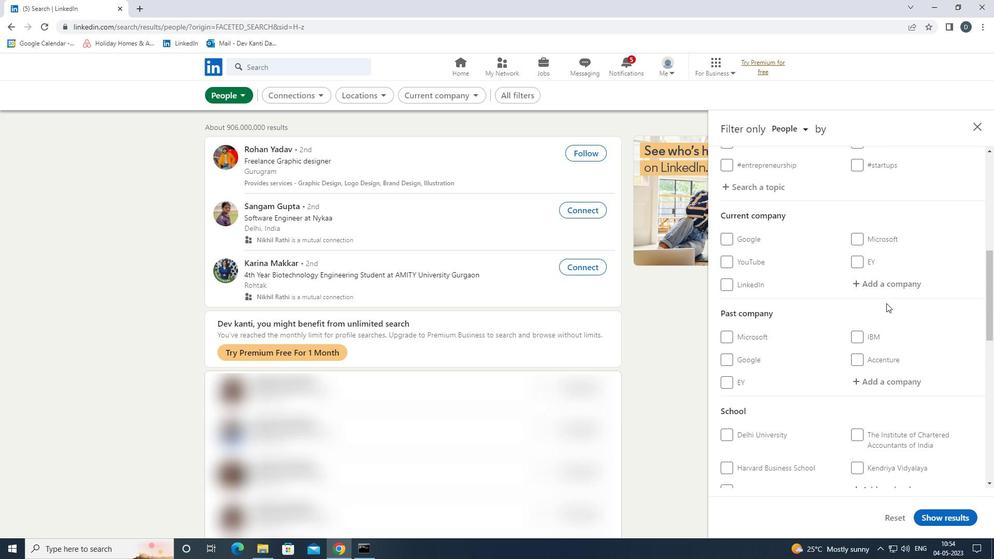 
Action: Mouse moved to (887, 285)
Screenshot: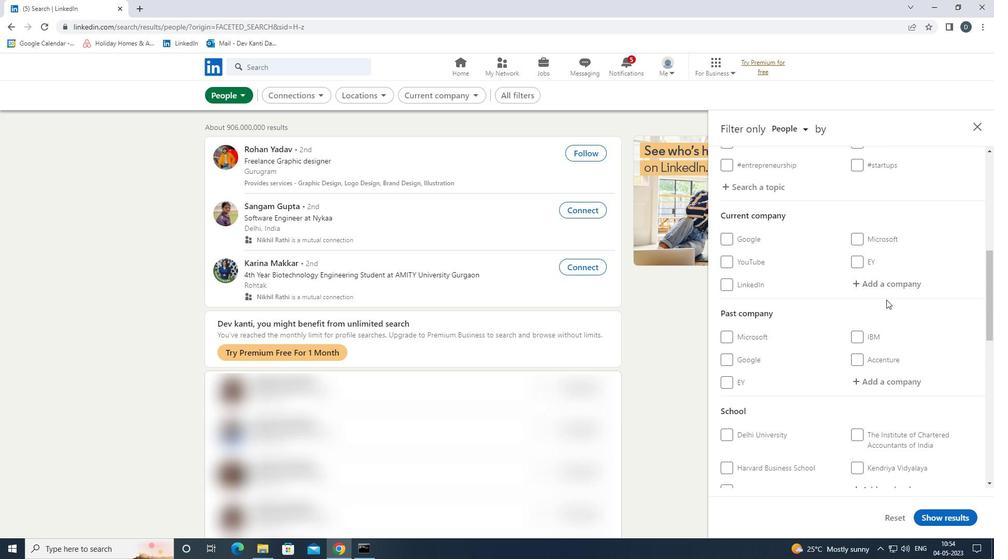 
Action: Mouse pressed left at (887, 285)
Screenshot: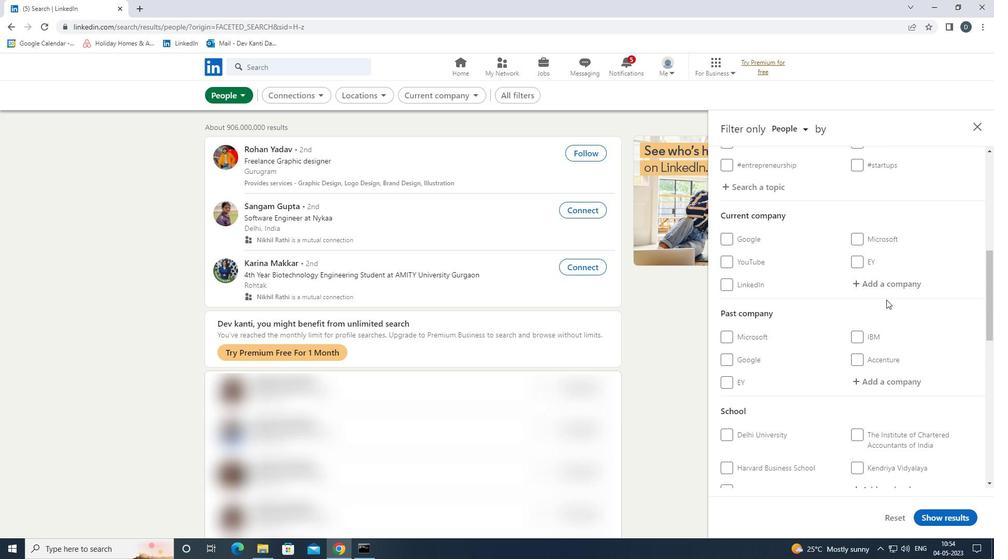 
Action: Key pressed <Key.shift>ANGEL<Key.space><Key.shift>ONE<Key.down><Key.enter>
Screenshot: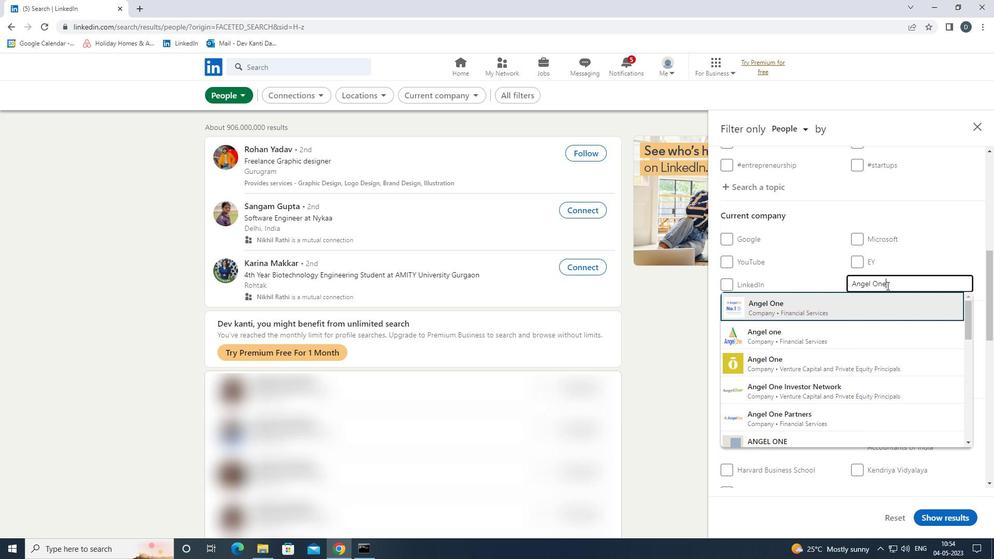 
Action: Mouse moved to (892, 299)
Screenshot: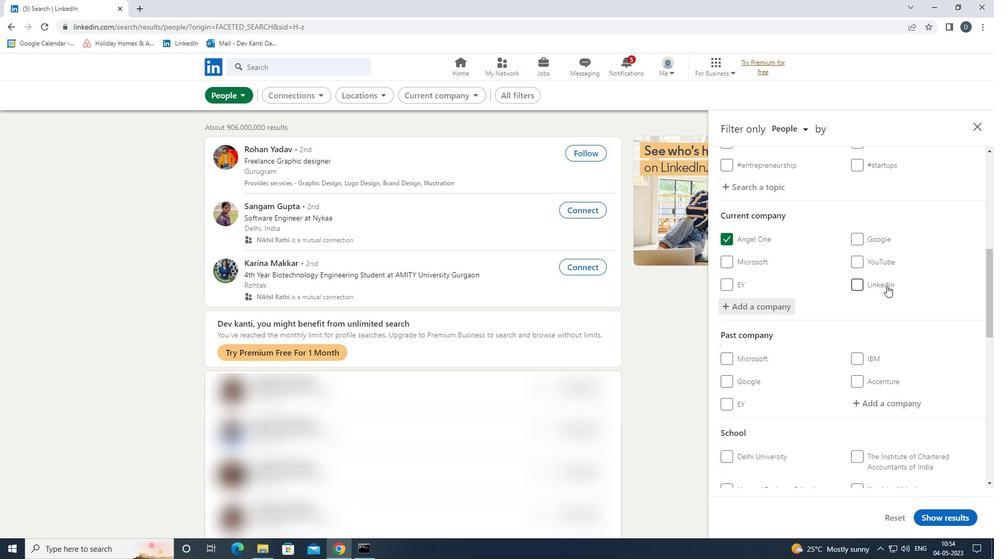 
Action: Mouse scrolled (892, 298) with delta (0, 0)
Screenshot: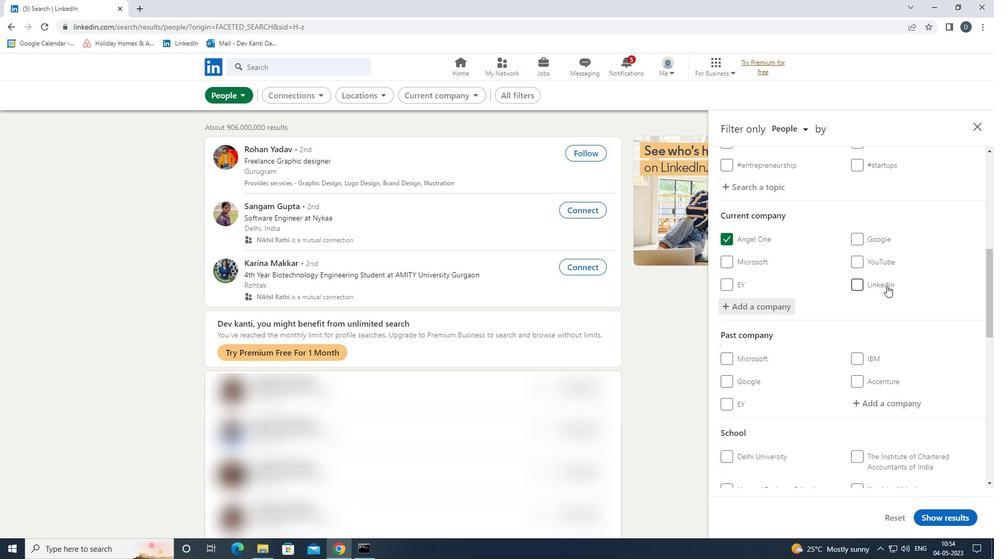 
Action: Mouse moved to (892, 302)
Screenshot: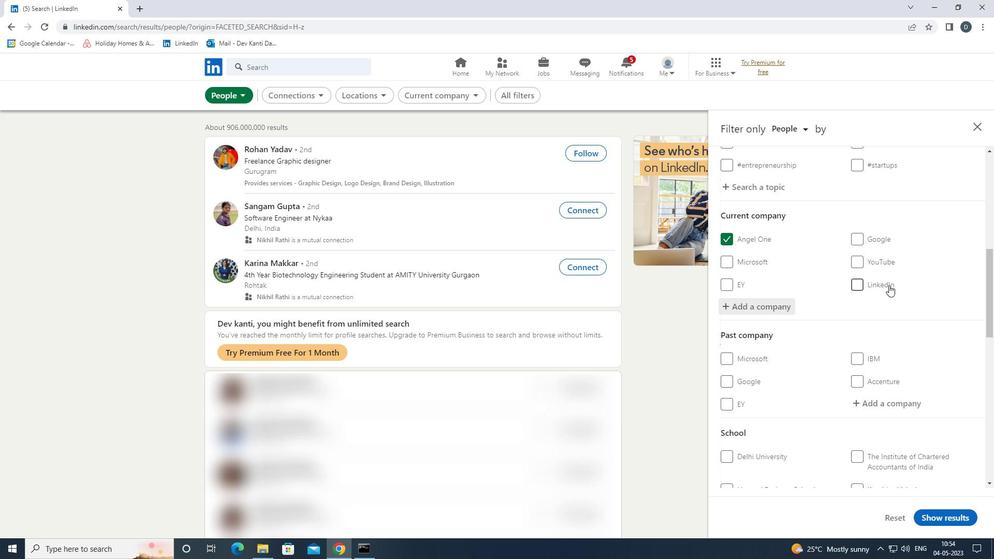 
Action: Mouse scrolled (892, 302) with delta (0, 0)
Screenshot: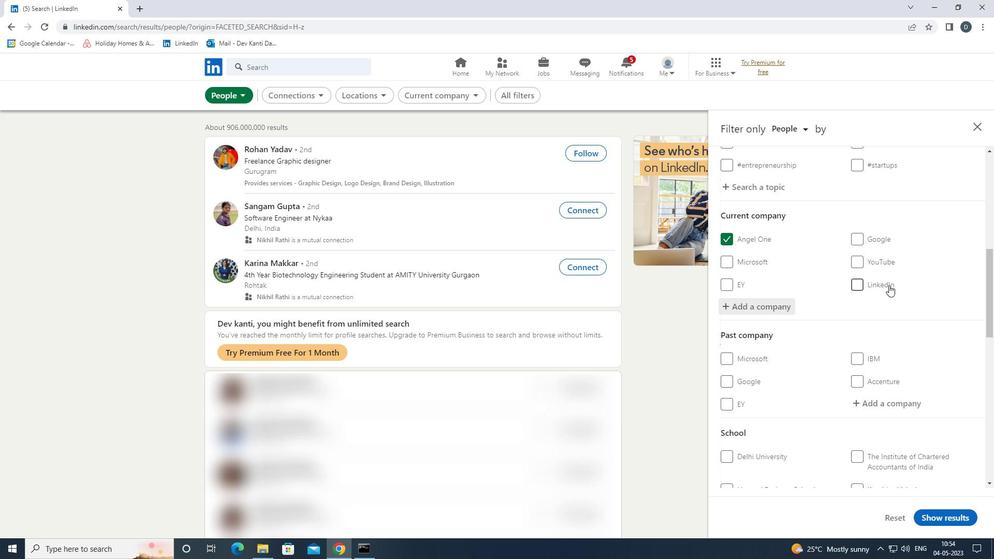 
Action: Mouse moved to (892, 304)
Screenshot: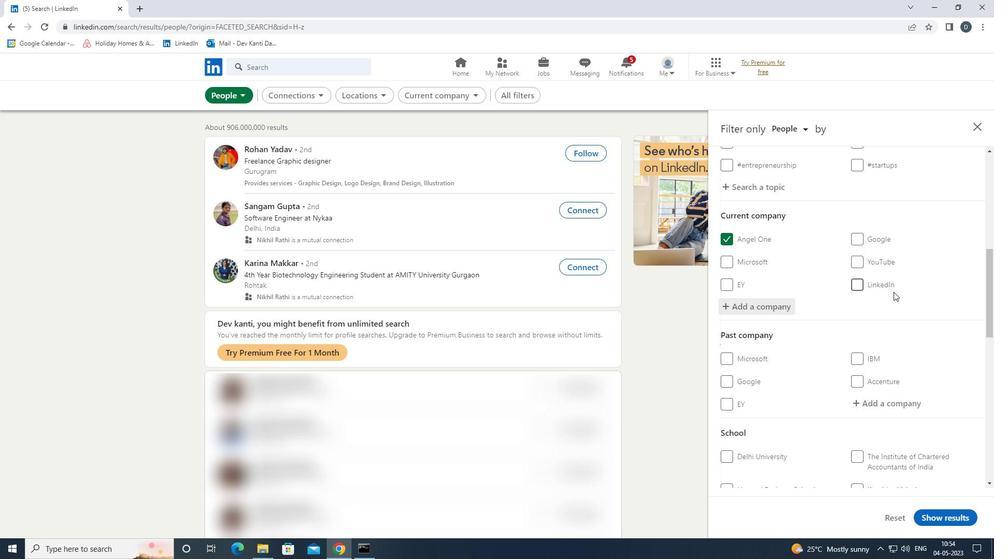 
Action: Mouse scrolled (892, 303) with delta (0, 0)
Screenshot: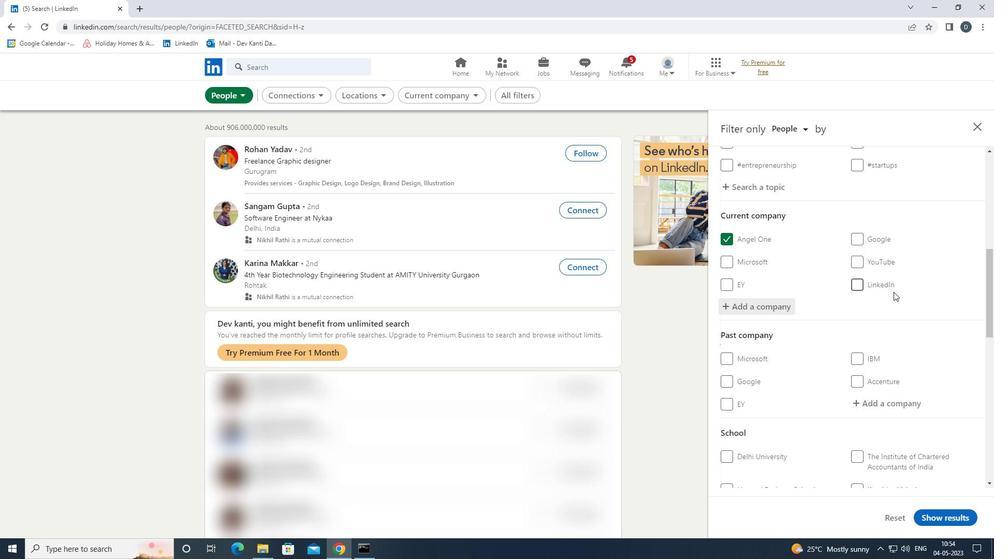
Action: Mouse scrolled (892, 303) with delta (0, 0)
Screenshot: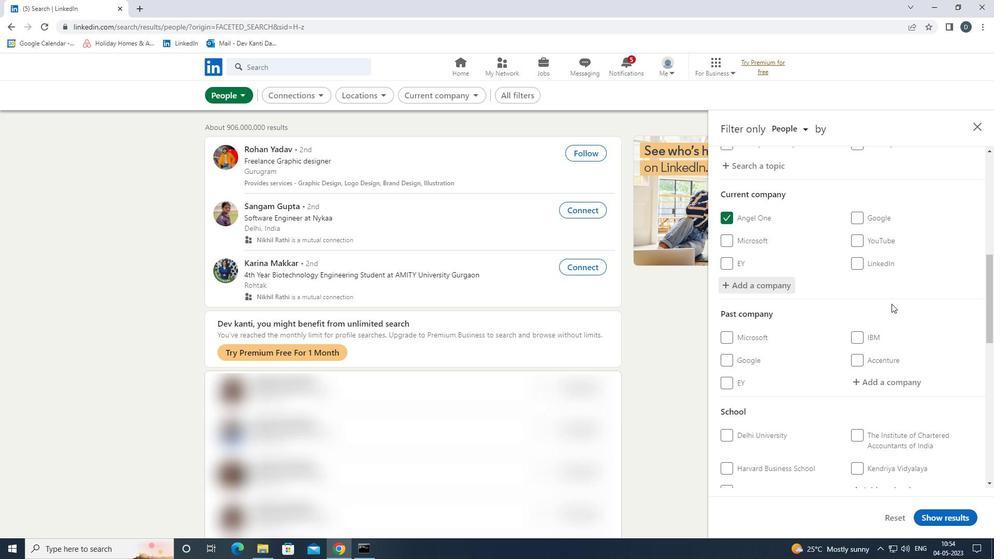 
Action: Mouse moved to (888, 297)
Screenshot: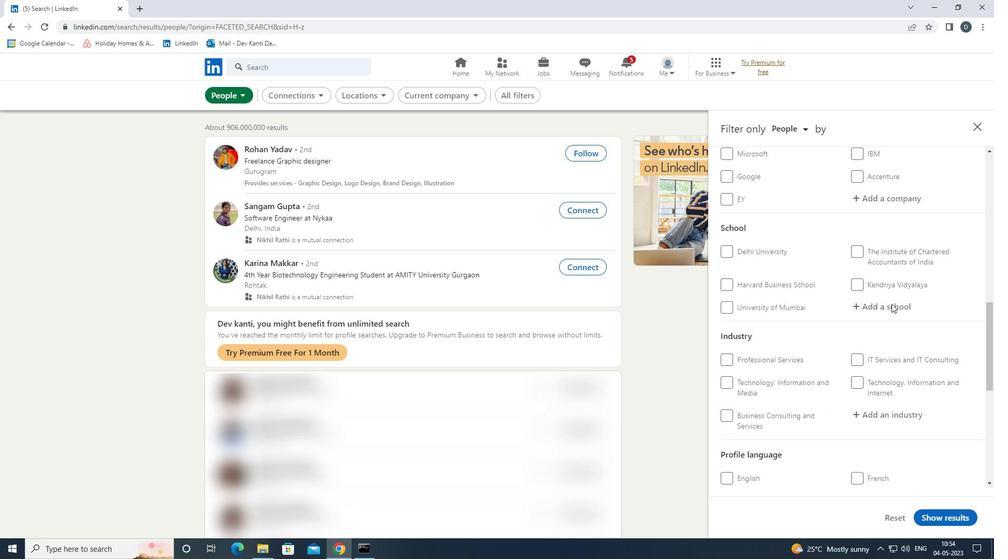
Action: Mouse pressed left at (888, 297)
Screenshot: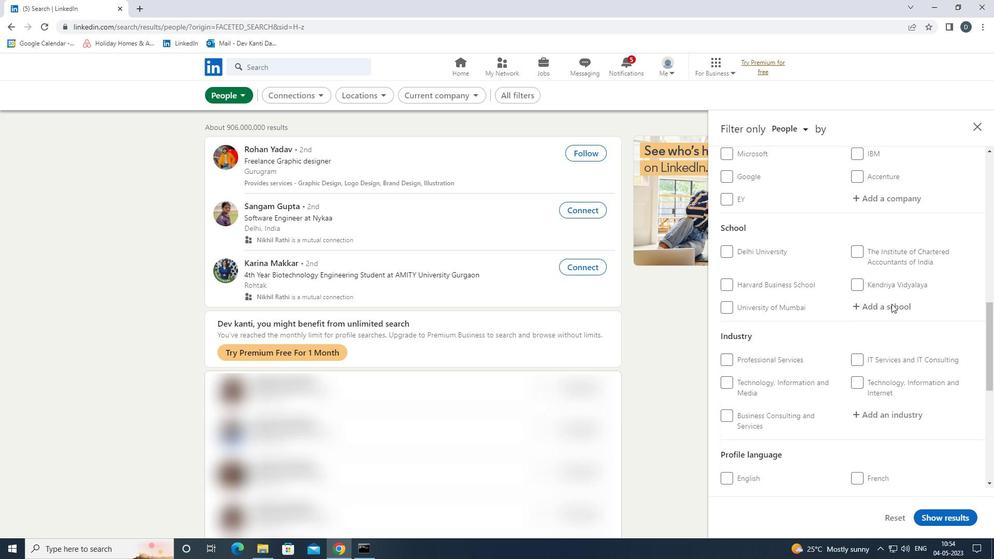 
Action: Mouse moved to (888, 298)
Screenshot: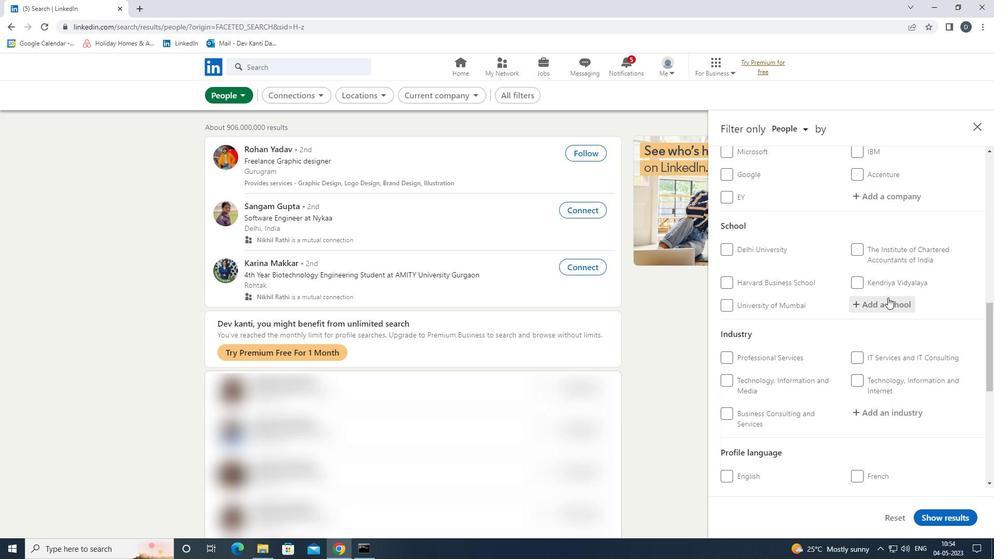 
Action: Key pressed <Key.shift><Key.shift><Key.shift><Key.shift><Key.shift>JITESH<Key.space><Key.shift>VLOG<Key.down><Key.enter>
Screenshot: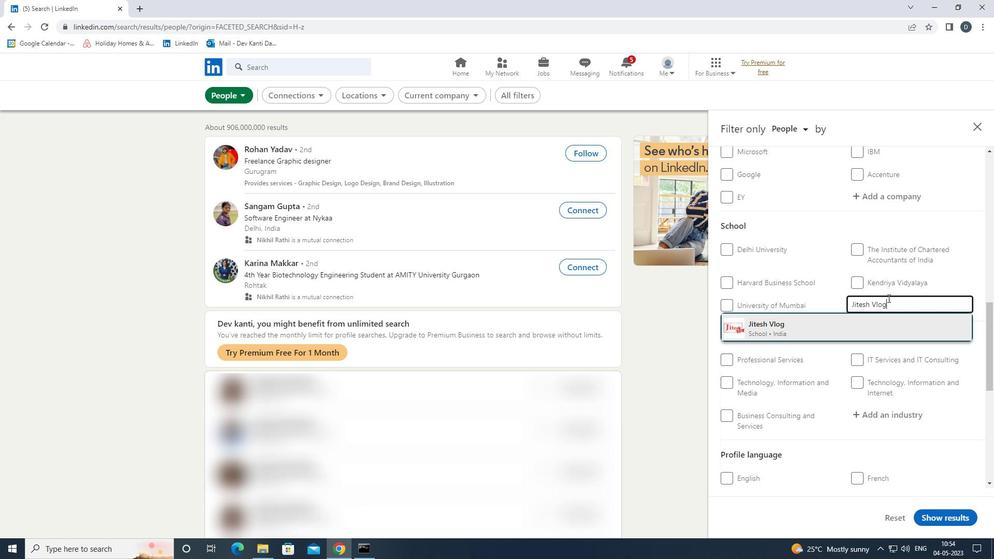 
Action: Mouse moved to (888, 306)
Screenshot: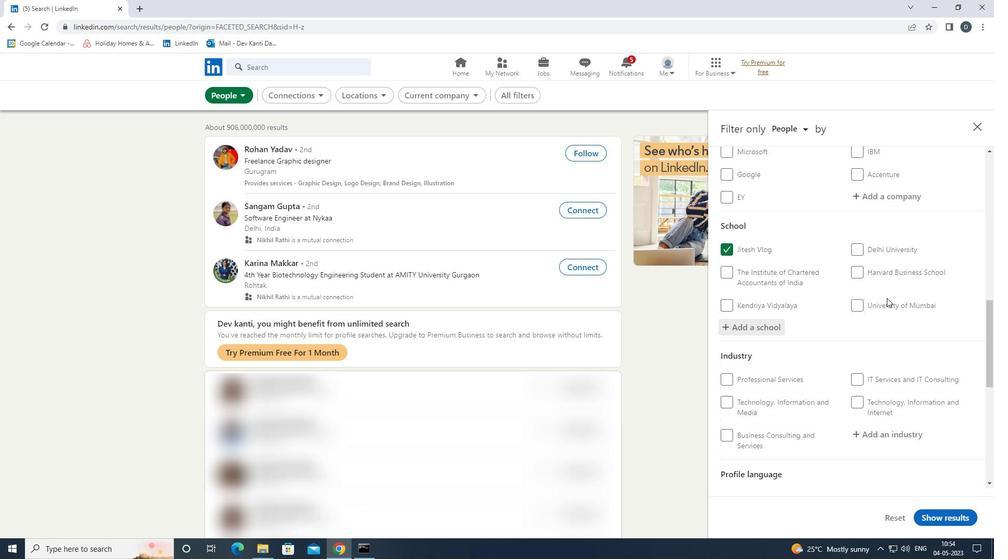 
Action: Mouse scrolled (888, 306) with delta (0, 0)
Screenshot: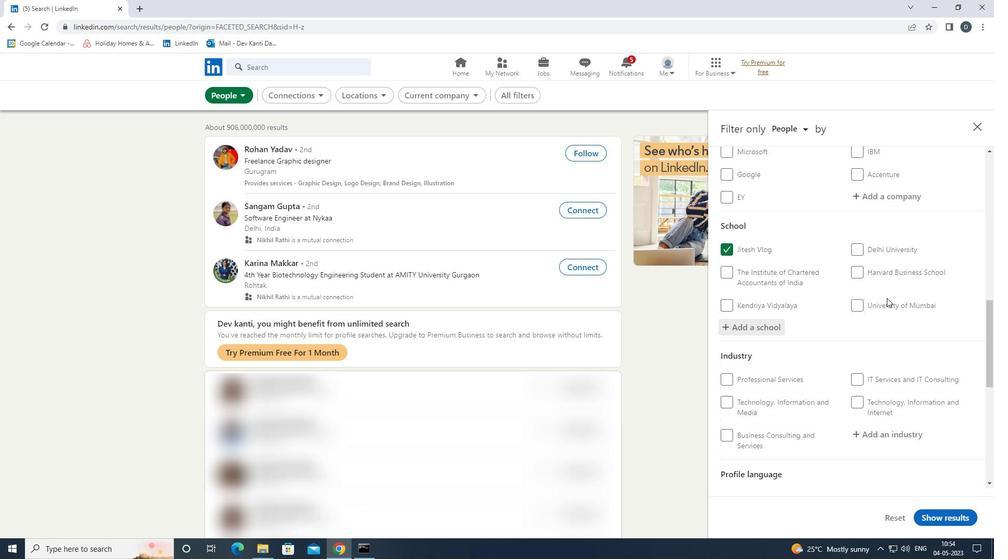 
Action: Mouse moved to (888, 310)
Screenshot: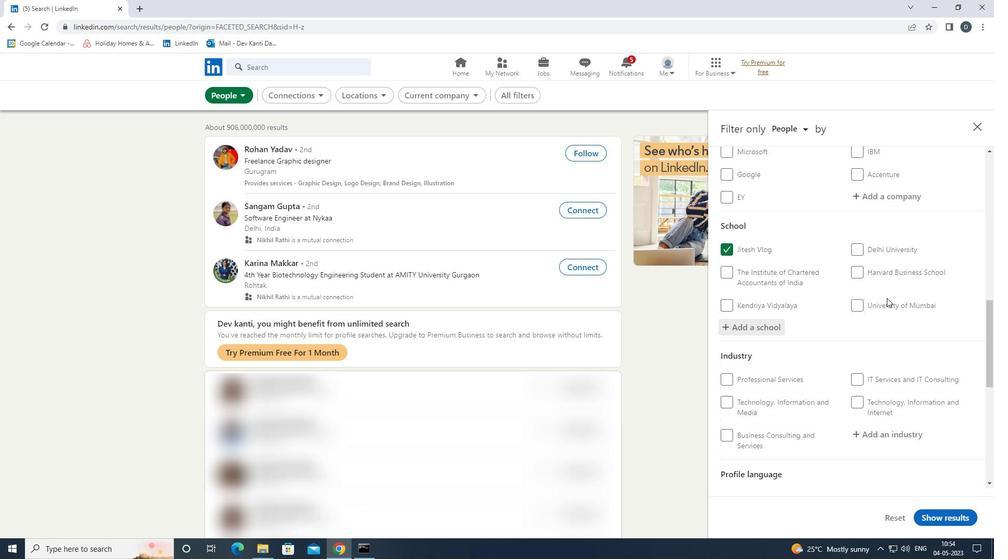 
Action: Mouse scrolled (888, 309) with delta (0, 0)
Screenshot: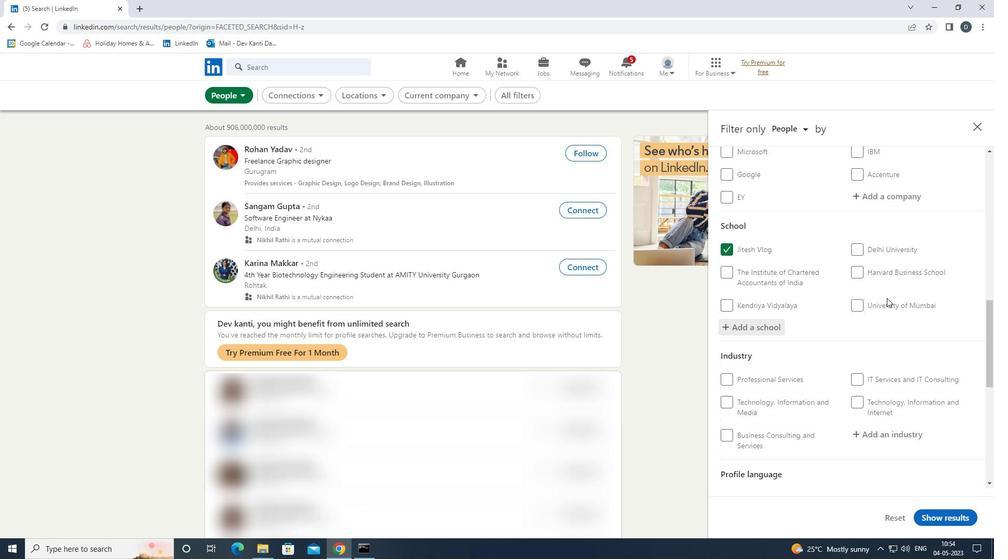 
Action: Mouse moved to (884, 324)
Screenshot: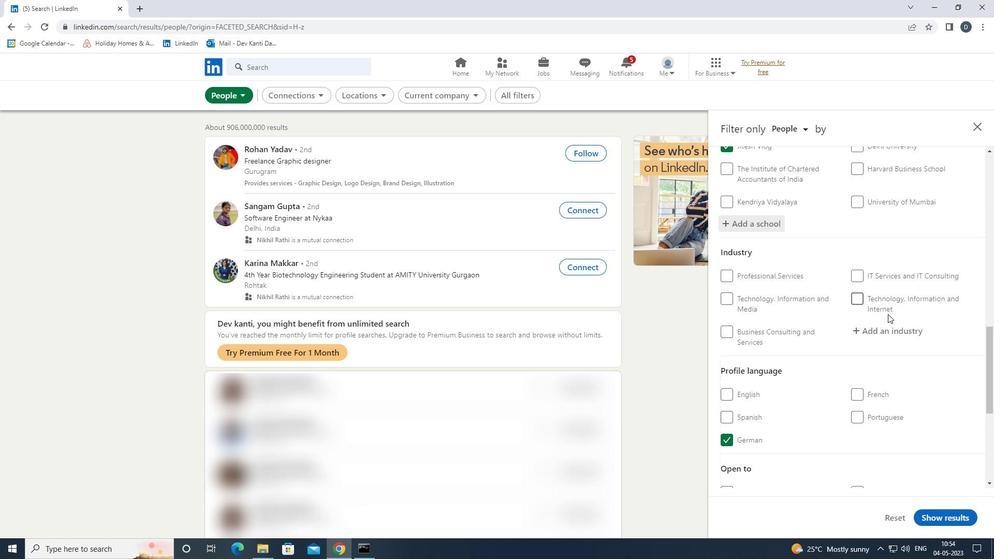 
Action: Mouse pressed left at (884, 324)
Screenshot: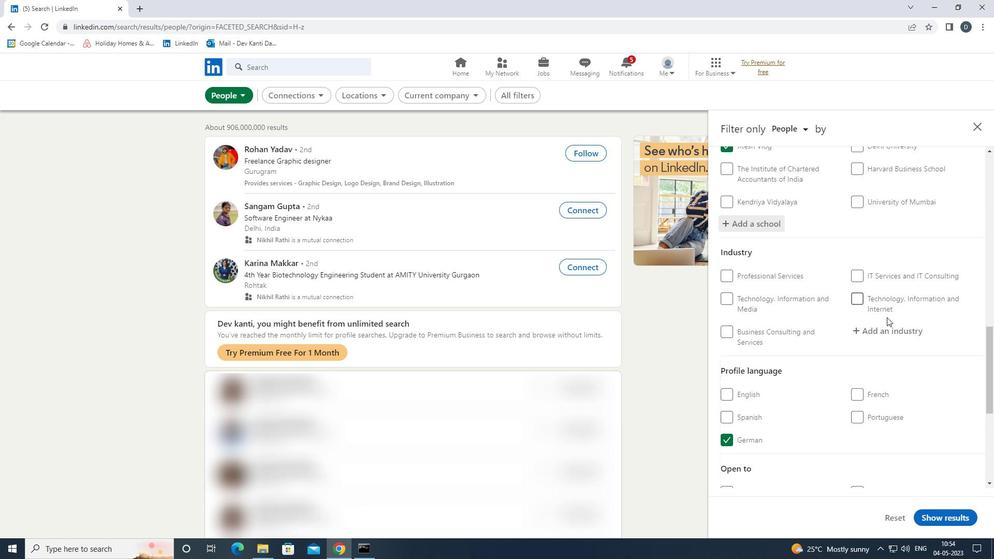 
Action: Key pressed <Key.shift><Key.shift><Key.shift><Key.shift><Key.shift>VETERINARY<Key.down><Key.enter>
Screenshot: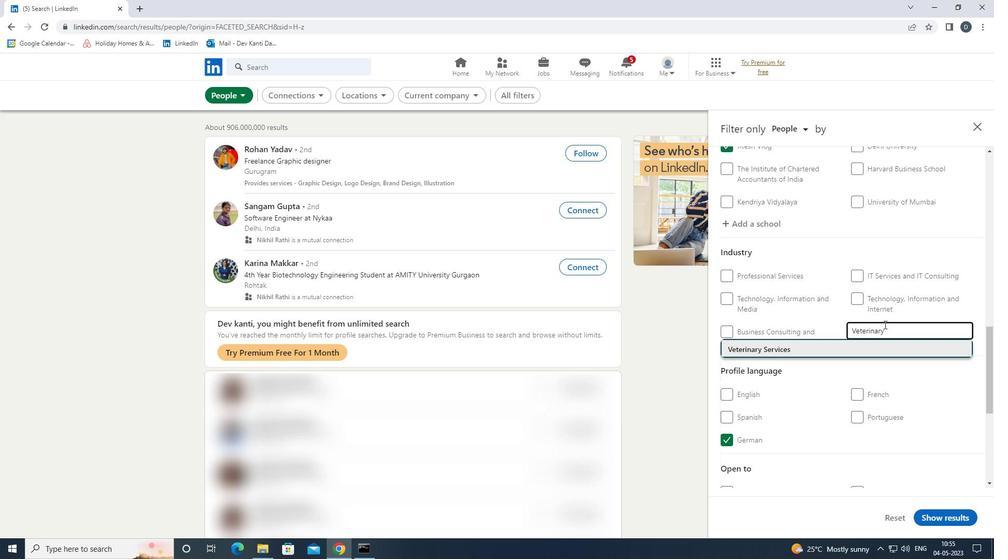 
Action: Mouse moved to (853, 291)
Screenshot: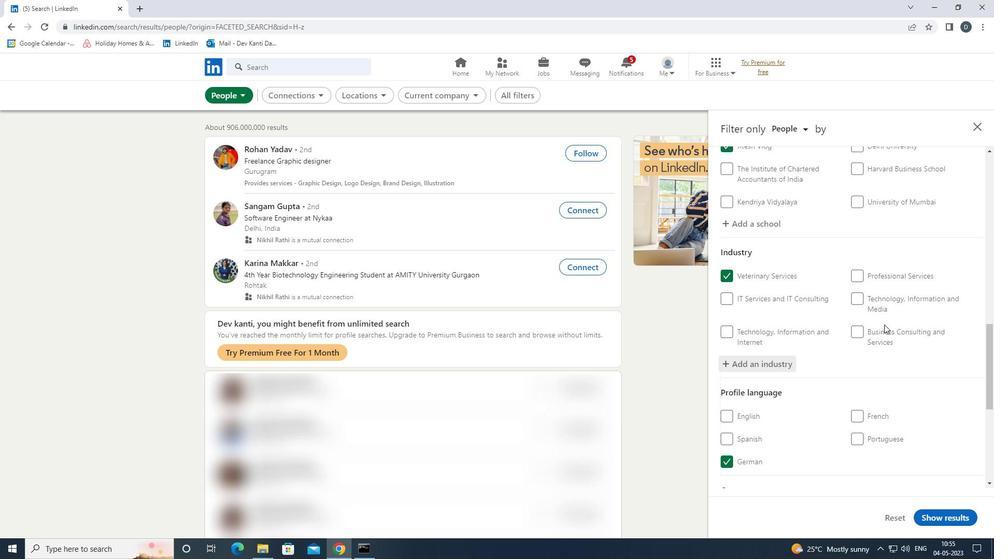 
Action: Mouse scrolled (853, 291) with delta (0, 0)
Screenshot: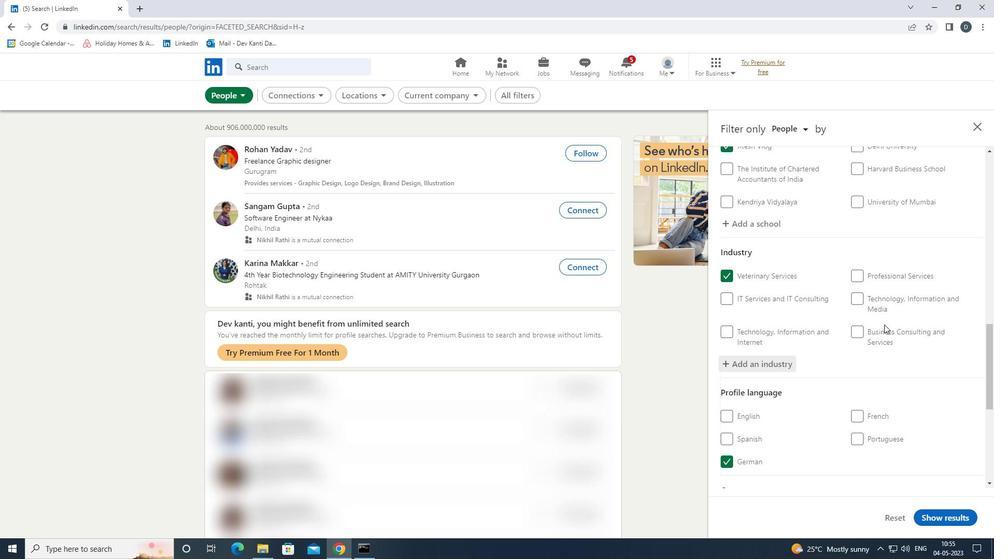 
Action: Mouse moved to (853, 292)
Screenshot: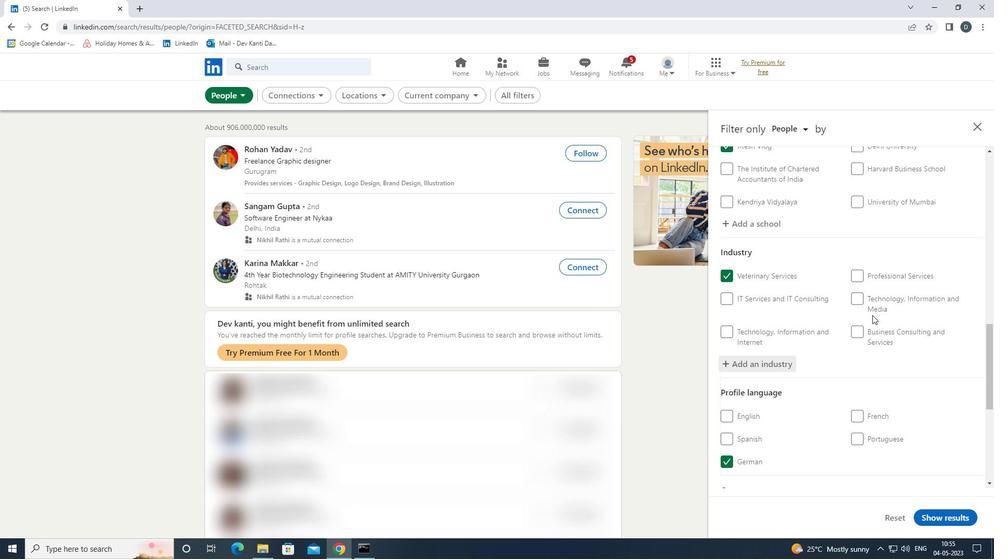 
Action: Mouse scrolled (853, 292) with delta (0, 0)
Screenshot: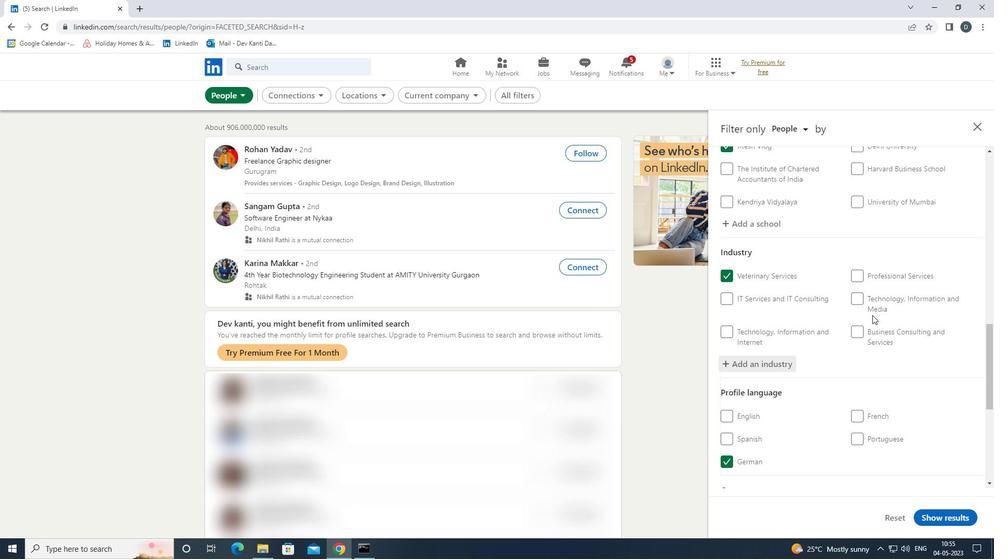 
Action: Mouse moved to (854, 296)
Screenshot: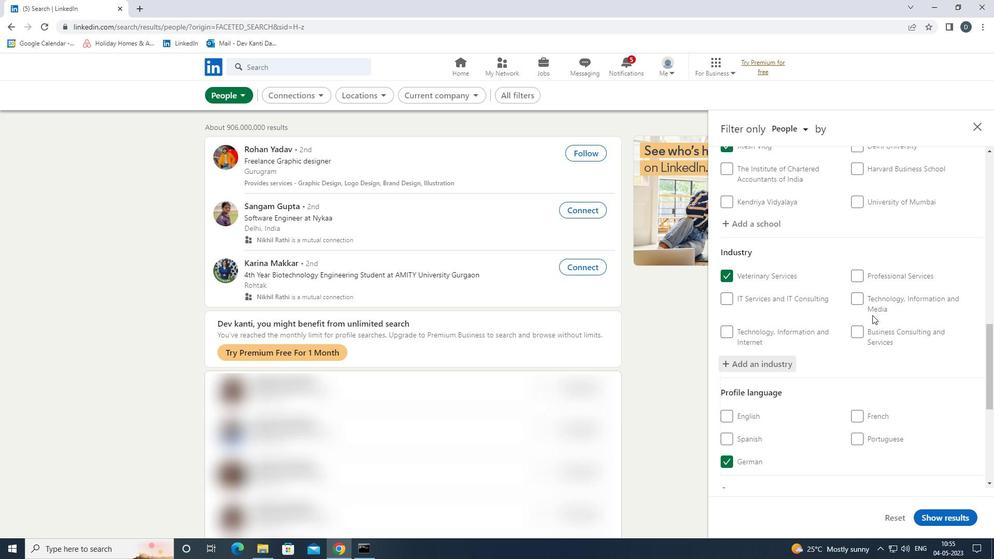 
Action: Mouse scrolled (854, 295) with delta (0, 0)
Screenshot: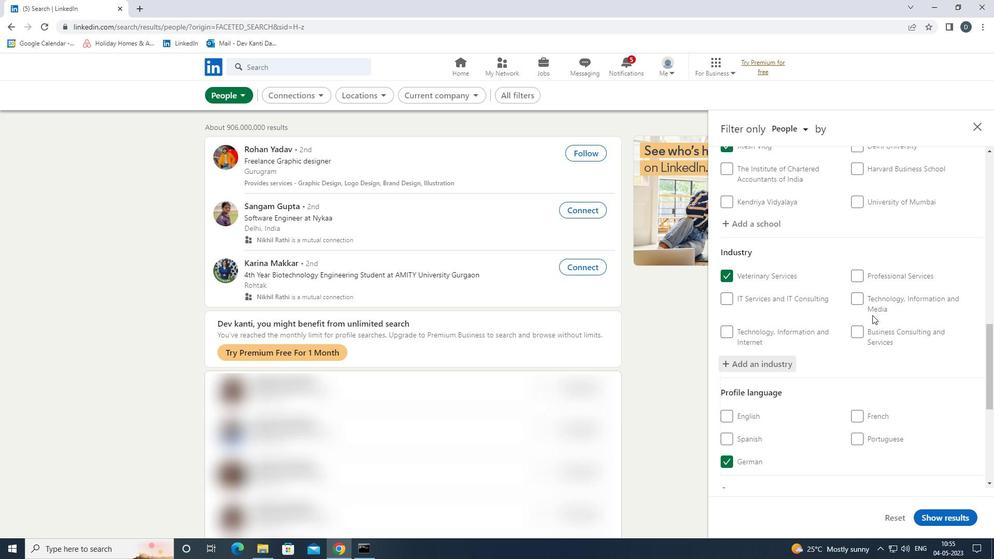 
Action: Mouse moved to (856, 297)
Screenshot: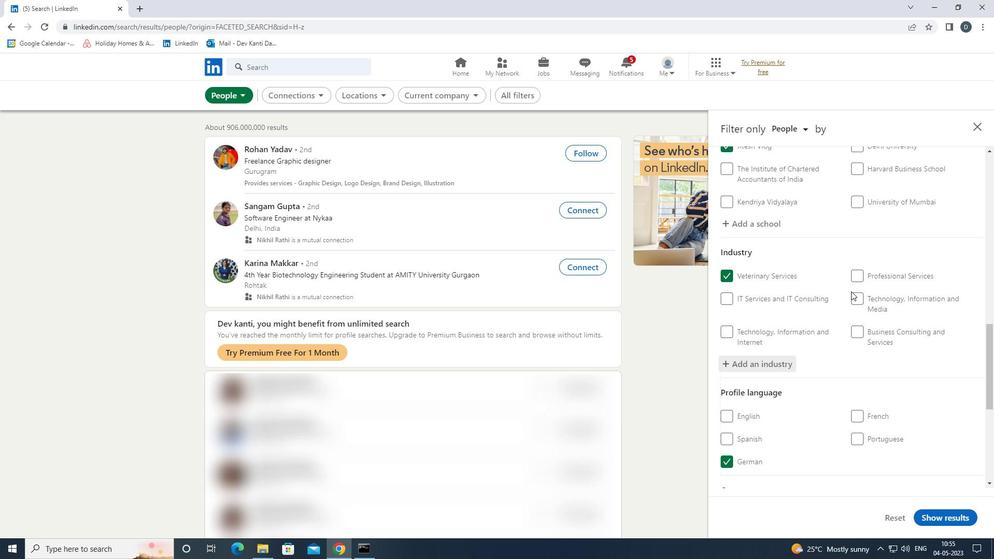 
Action: Mouse scrolled (856, 297) with delta (0, 0)
Screenshot: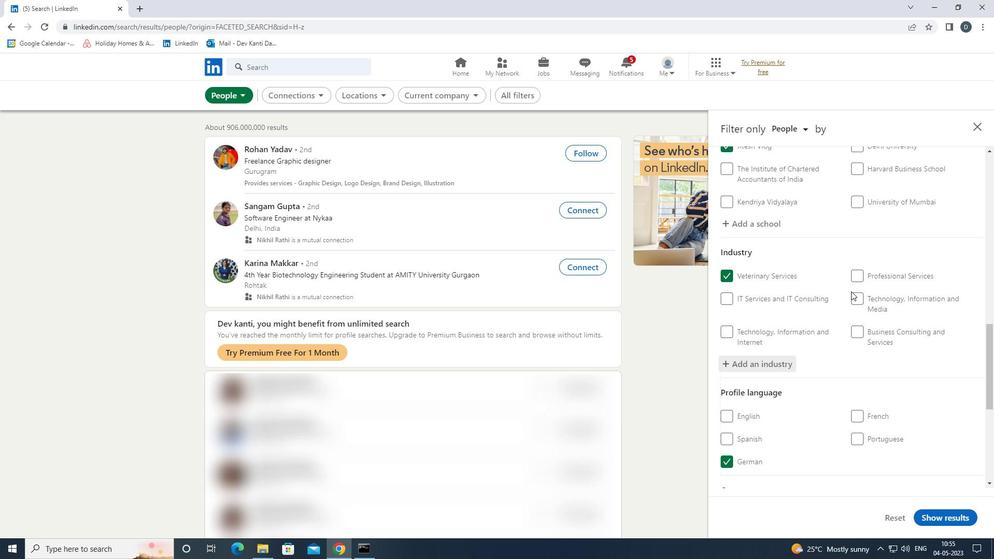 
Action: Mouse moved to (857, 298)
Screenshot: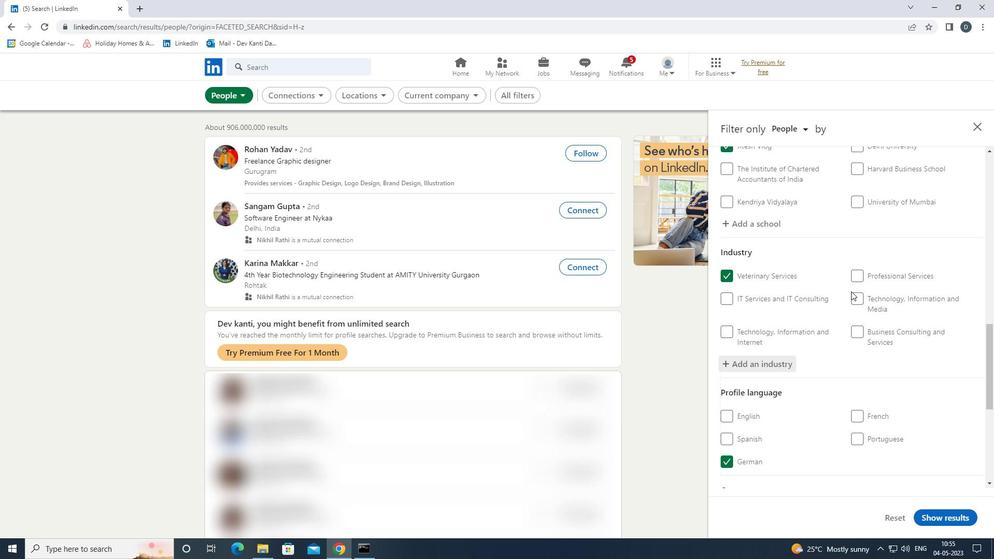 
Action: Mouse scrolled (857, 297) with delta (0, 0)
Screenshot: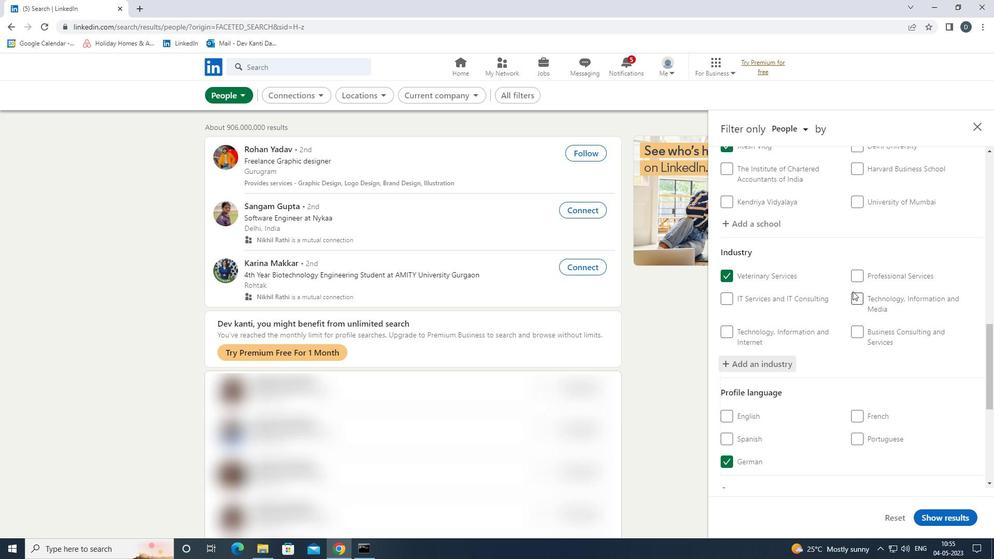 
Action: Mouse moved to (856, 300)
Screenshot: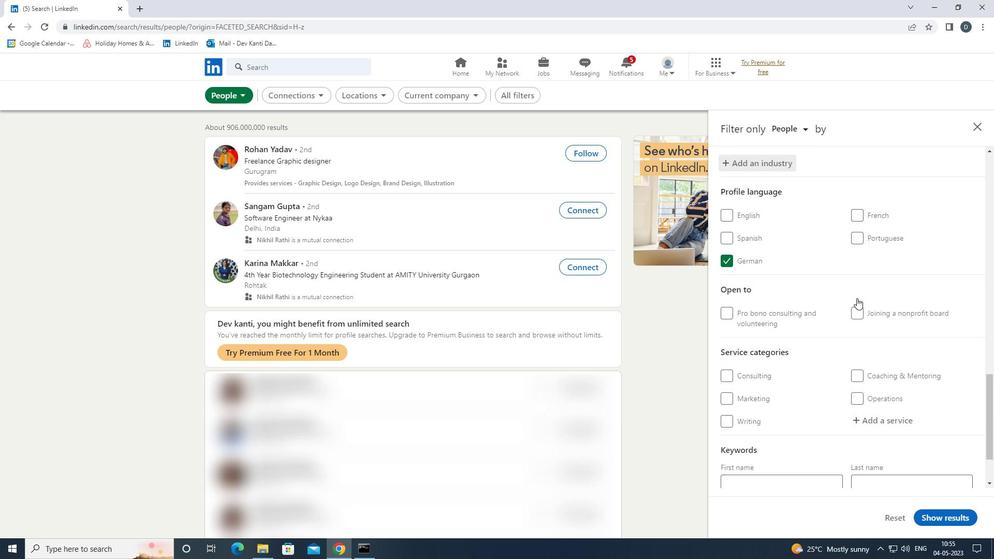 
Action: Mouse scrolled (856, 300) with delta (0, 0)
Screenshot: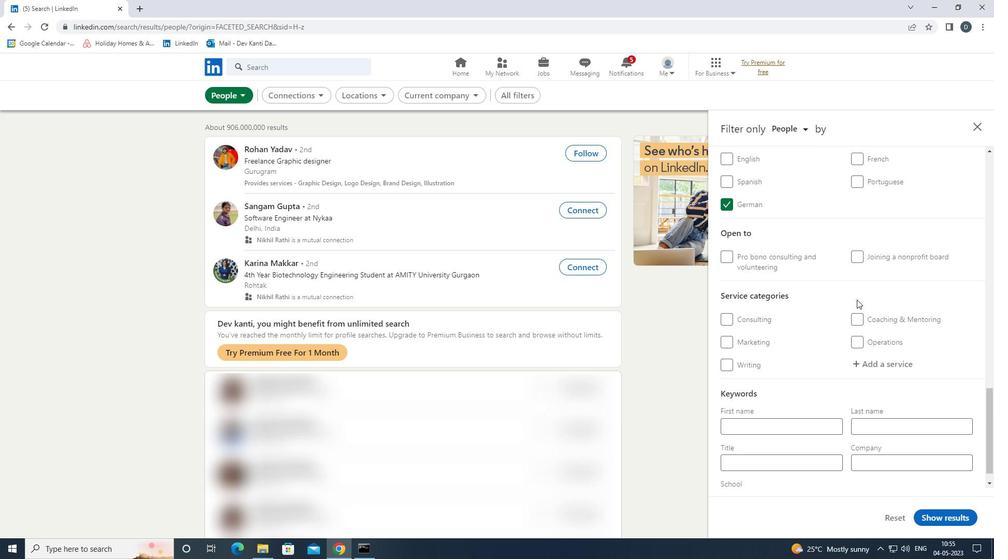 
Action: Mouse moved to (884, 333)
Screenshot: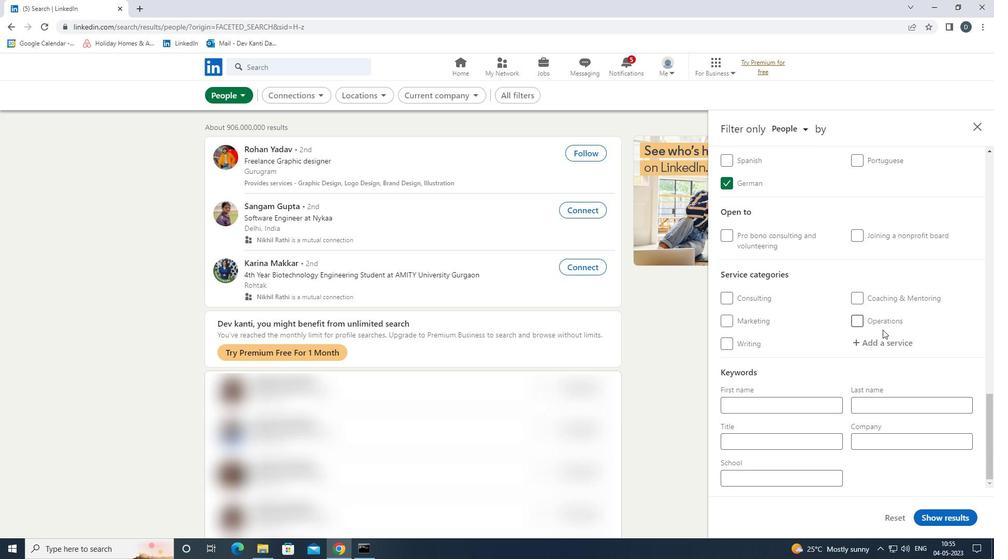 
Action: Mouse pressed left at (884, 333)
Screenshot: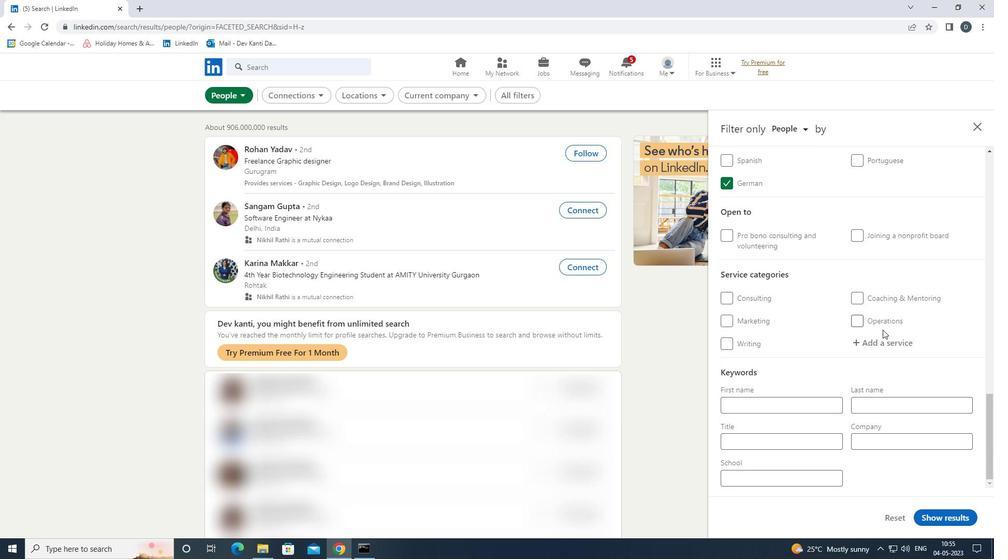 
Action: Mouse moved to (885, 339)
Screenshot: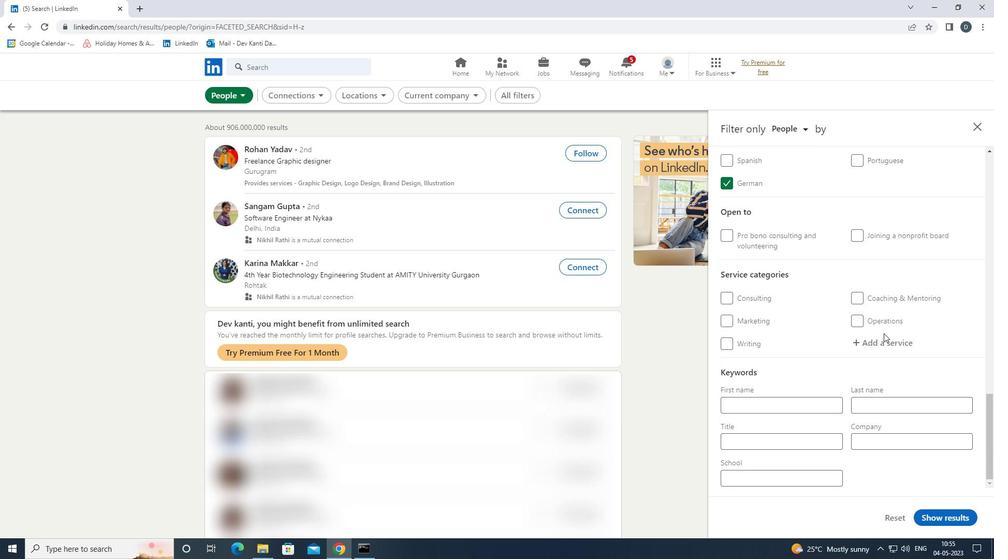 
Action: Mouse pressed left at (885, 339)
Screenshot: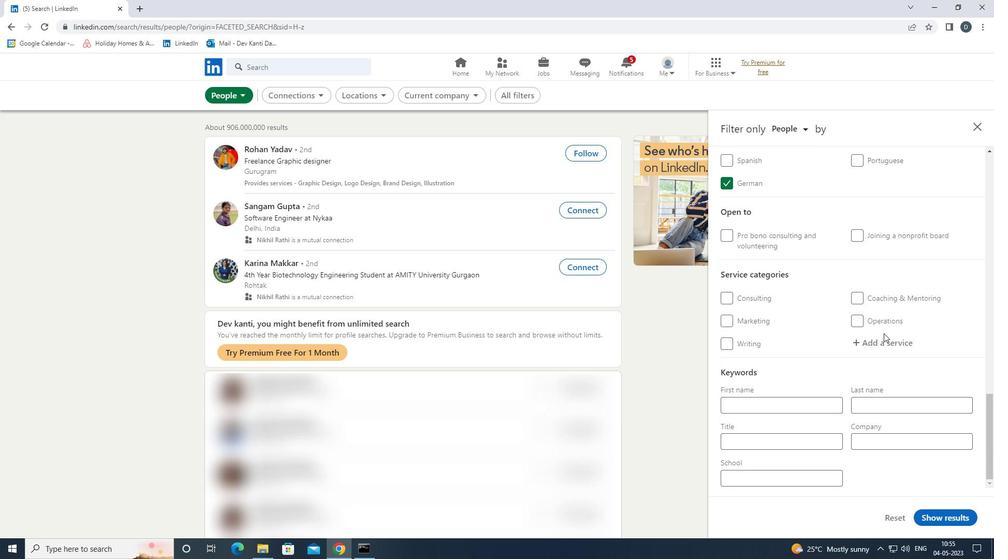 
Action: Mouse moved to (880, 334)
Screenshot: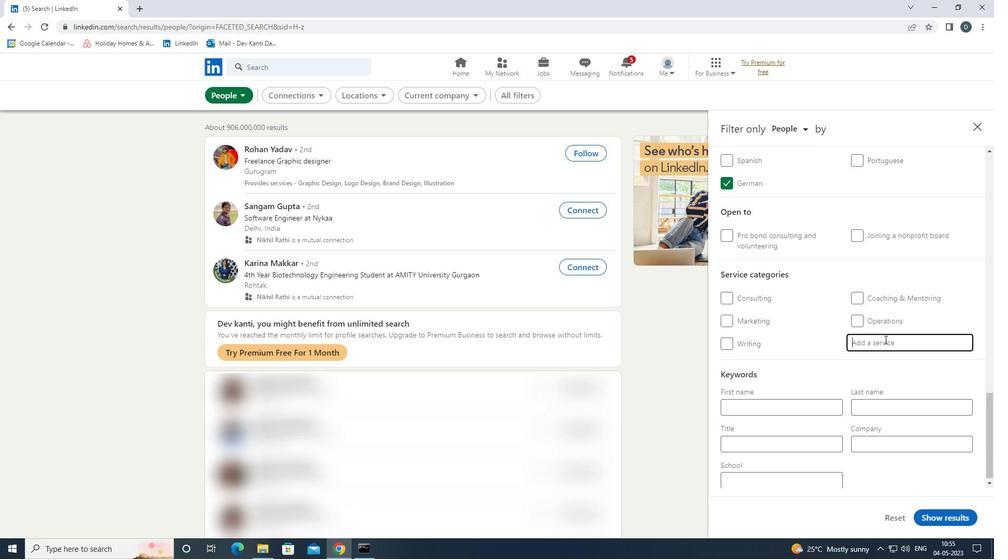 
Action: Key pressed <Key.shift>ASSITANCE<Key.backspace><Key.backspace><Key.backspace><Key.backspace><Key.backspace>STANCE<Key.shift>ADVERTISING<Key.enter>
Screenshot: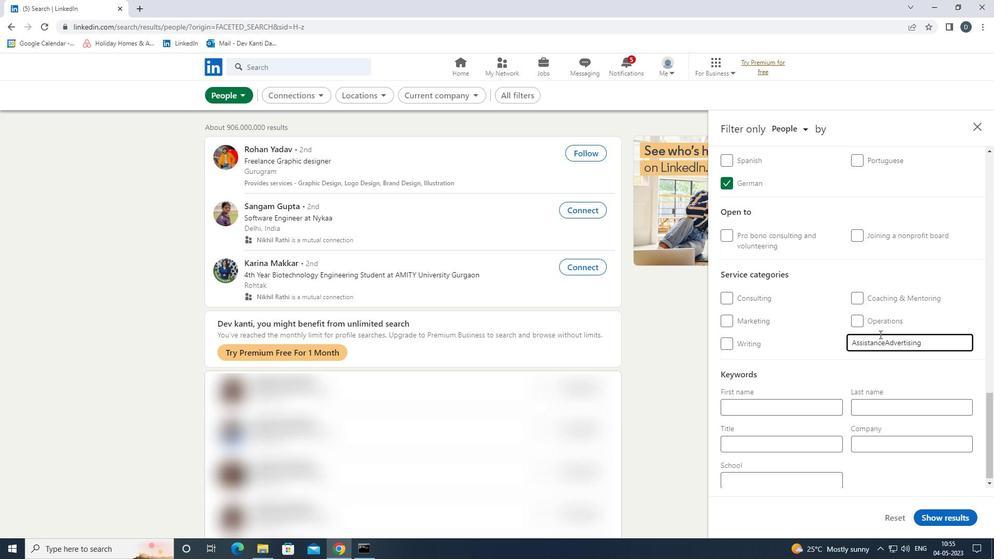 
Action: Mouse moved to (878, 335)
Screenshot: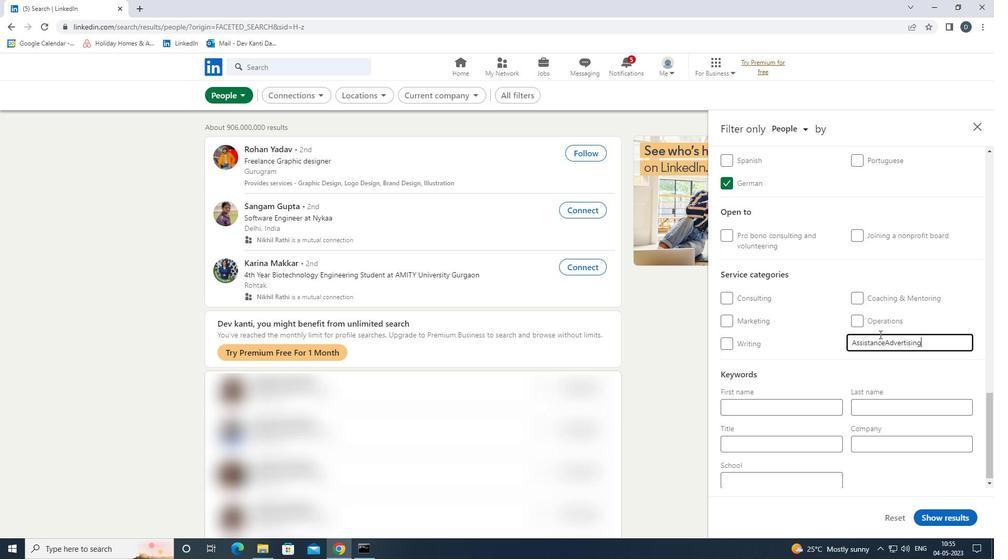 
Action: Mouse scrolled (878, 335) with delta (0, 0)
Screenshot: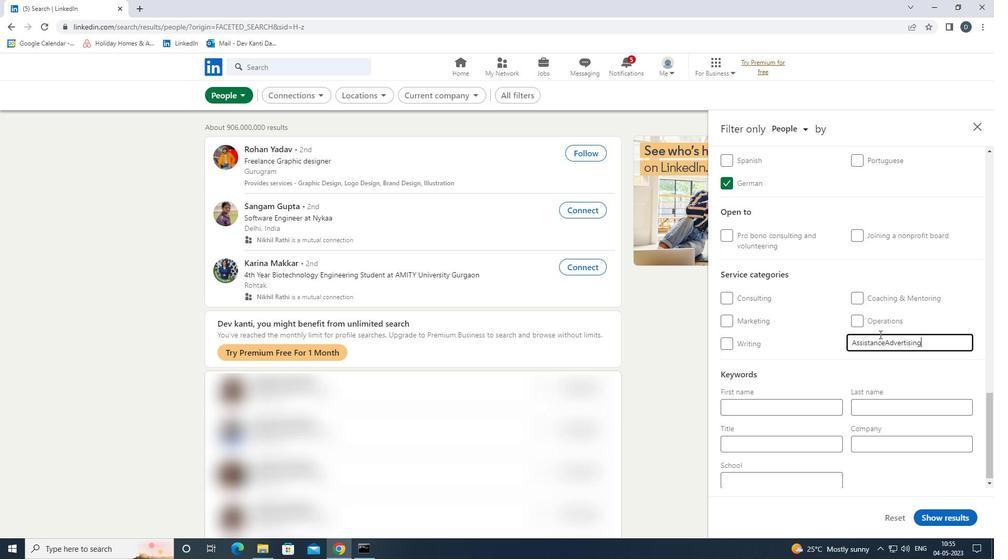 
Action: Mouse scrolled (878, 335) with delta (0, 0)
Screenshot: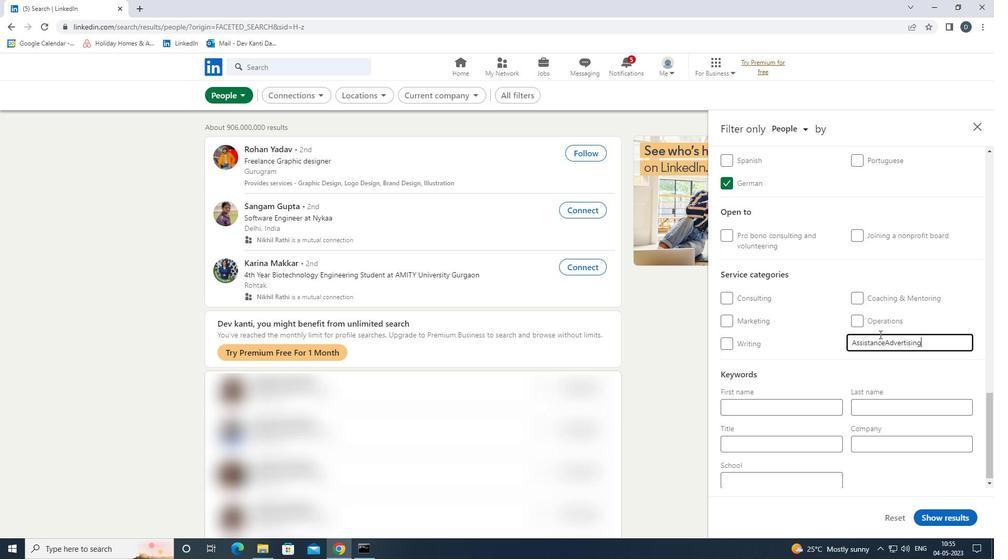 
Action: Mouse moved to (775, 444)
Screenshot: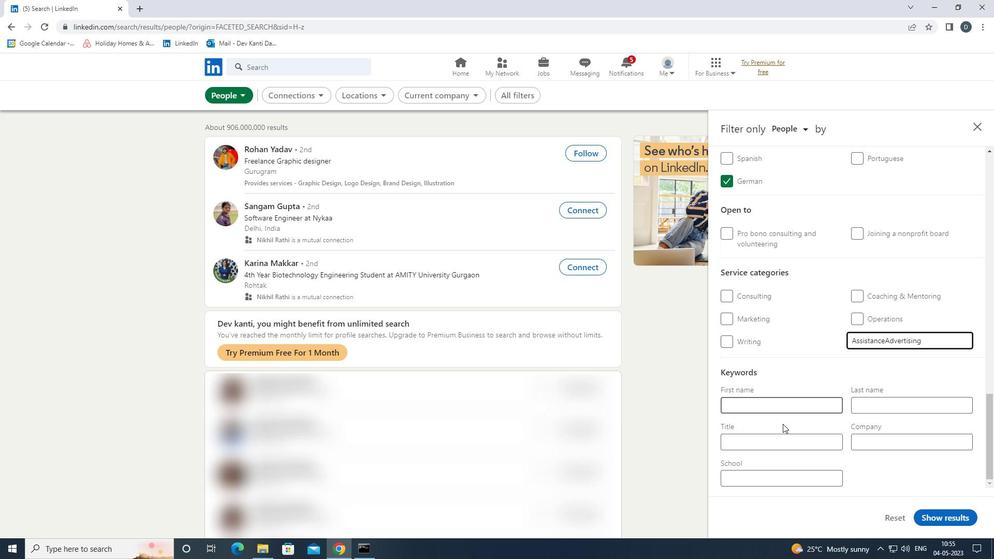 
Action: Mouse pressed left at (775, 444)
Screenshot: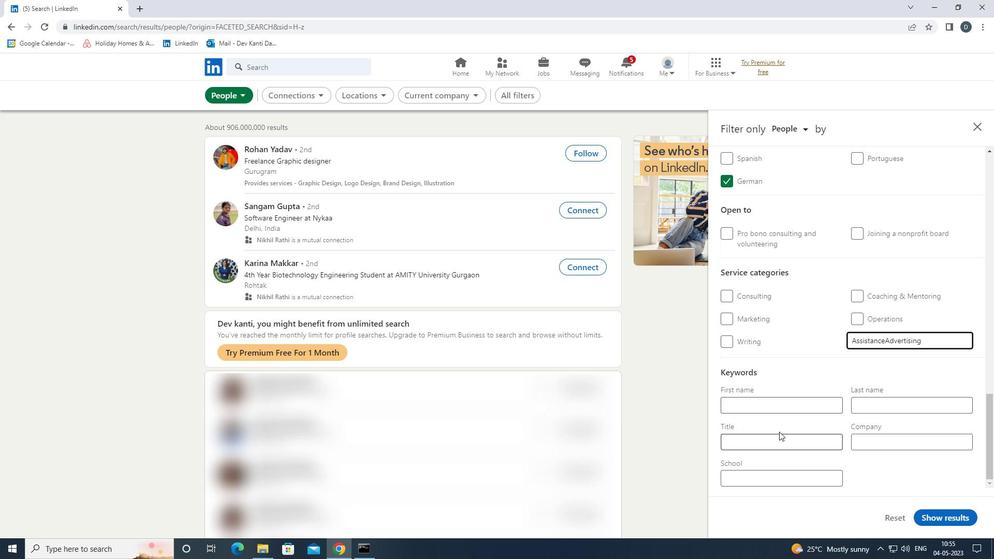 
Action: Mouse moved to (772, 440)
Screenshot: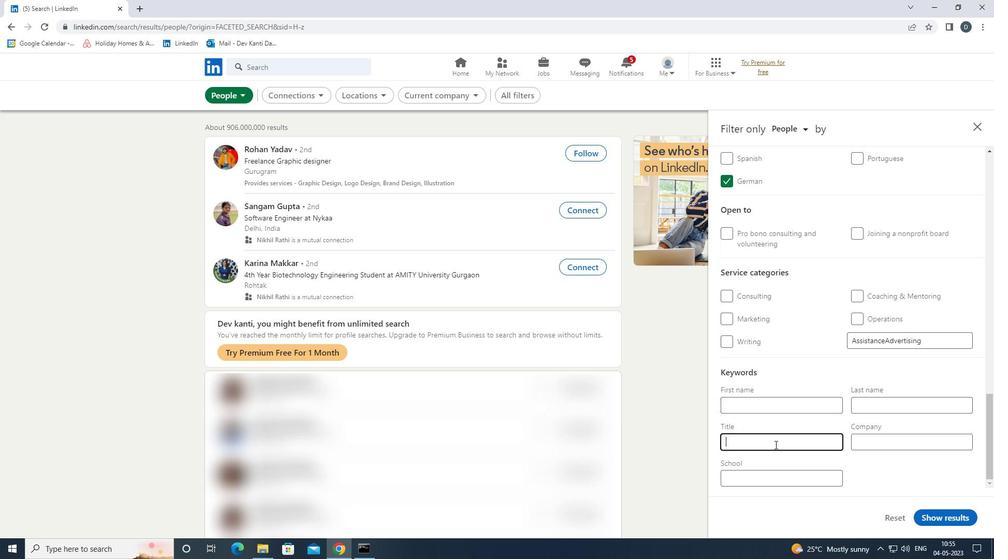 
Action: Key pressed <Key.shift><Key.shift><Key.shift><Key.shift><Key.shift>SUICIDE<Key.space><Key.shift>HOTI<Key.backspace>LINE<Key.space><Key.shift>VOLUNTEER
Screenshot: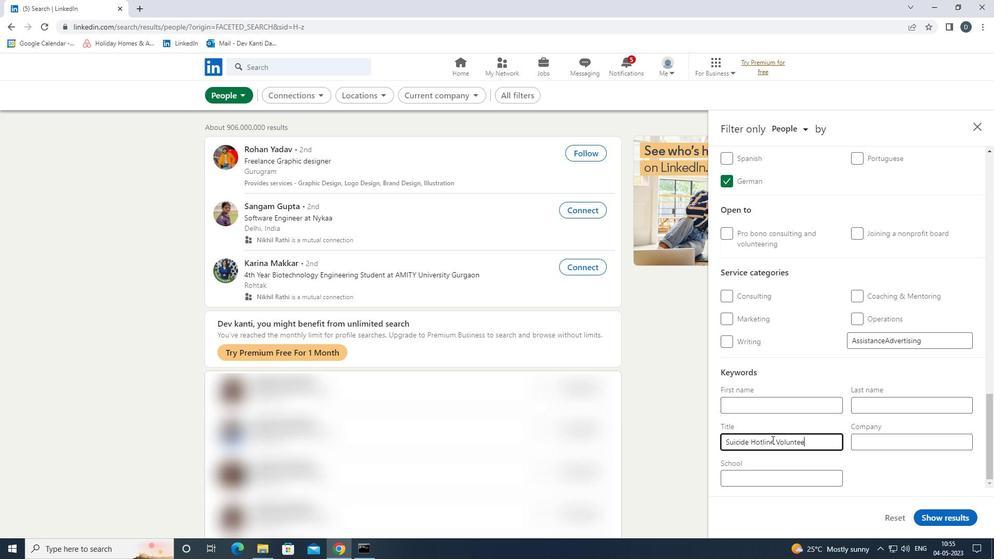 
Action: Mouse moved to (964, 520)
Screenshot: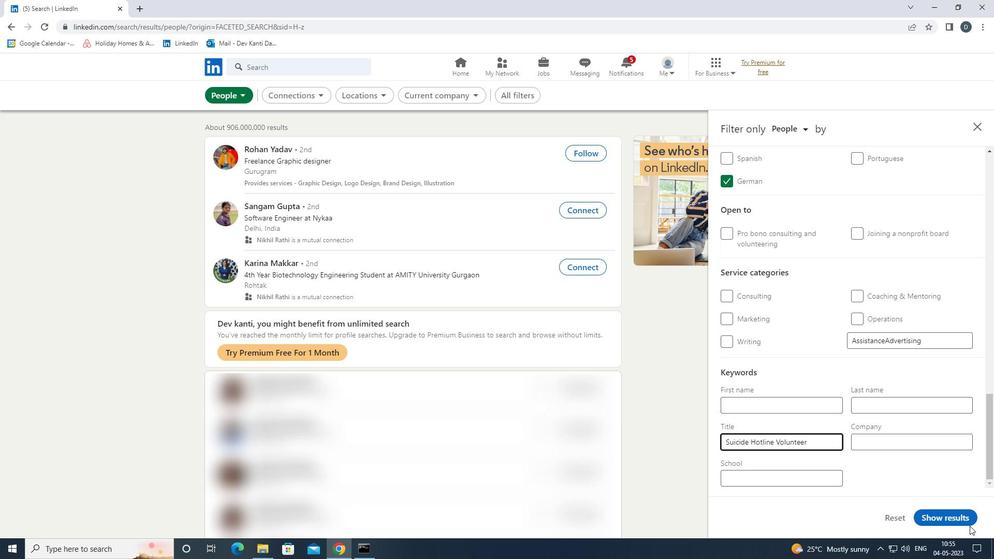 
Action: Mouse pressed left at (964, 520)
Screenshot: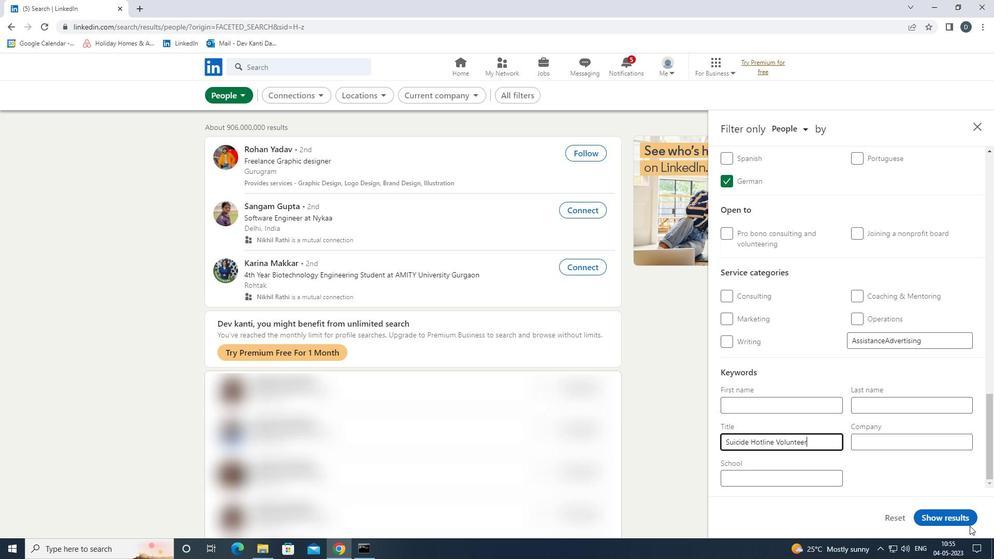 
Action: Mouse moved to (767, 274)
Screenshot: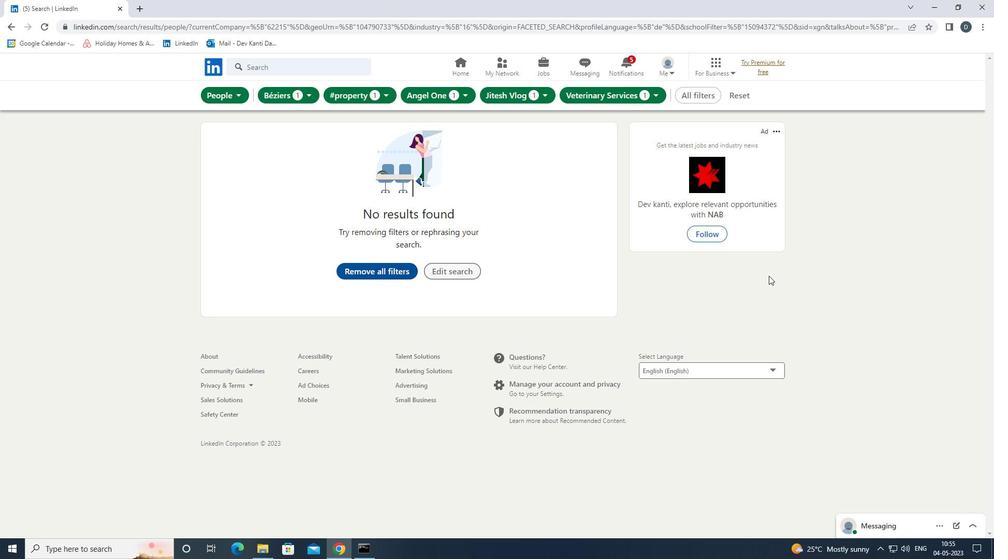 
